 Task: Research Airbnb properties in Sergiyev Posad, Russia from 21st December, 2023 to 25th December, 2023 for 3 adults, 1 child. Place can be entire room with 2 bedrooms having 3 beds and 2 bathrooms.
Action: Mouse moved to (501, 130)
Screenshot: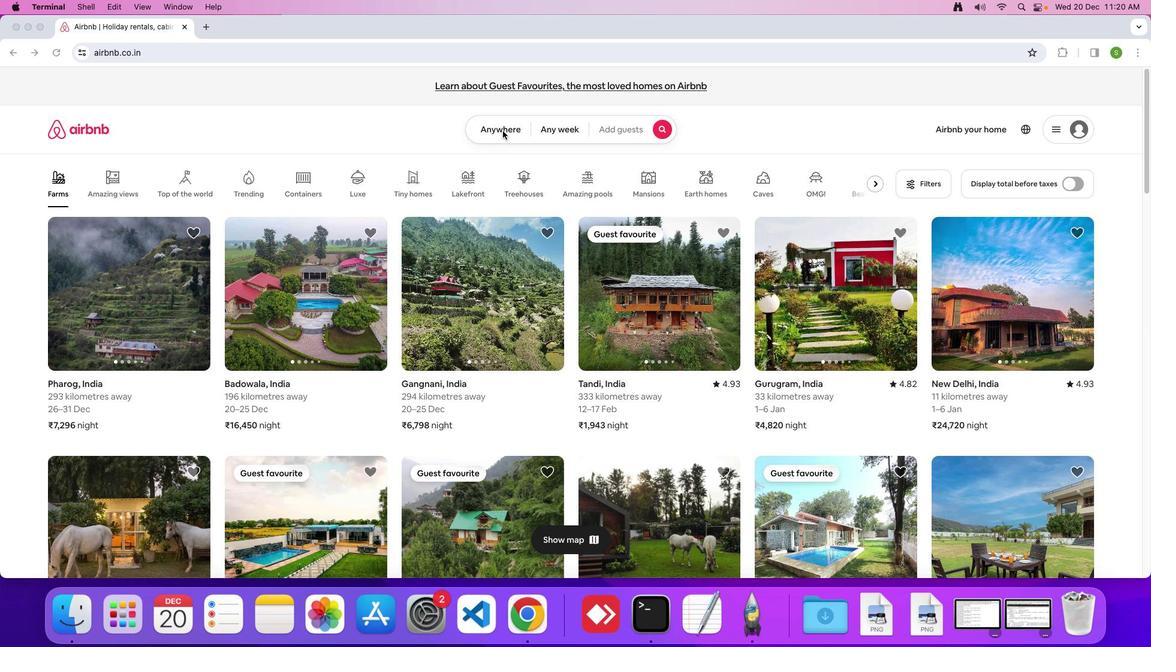 
Action: Mouse pressed left at (501, 130)
Screenshot: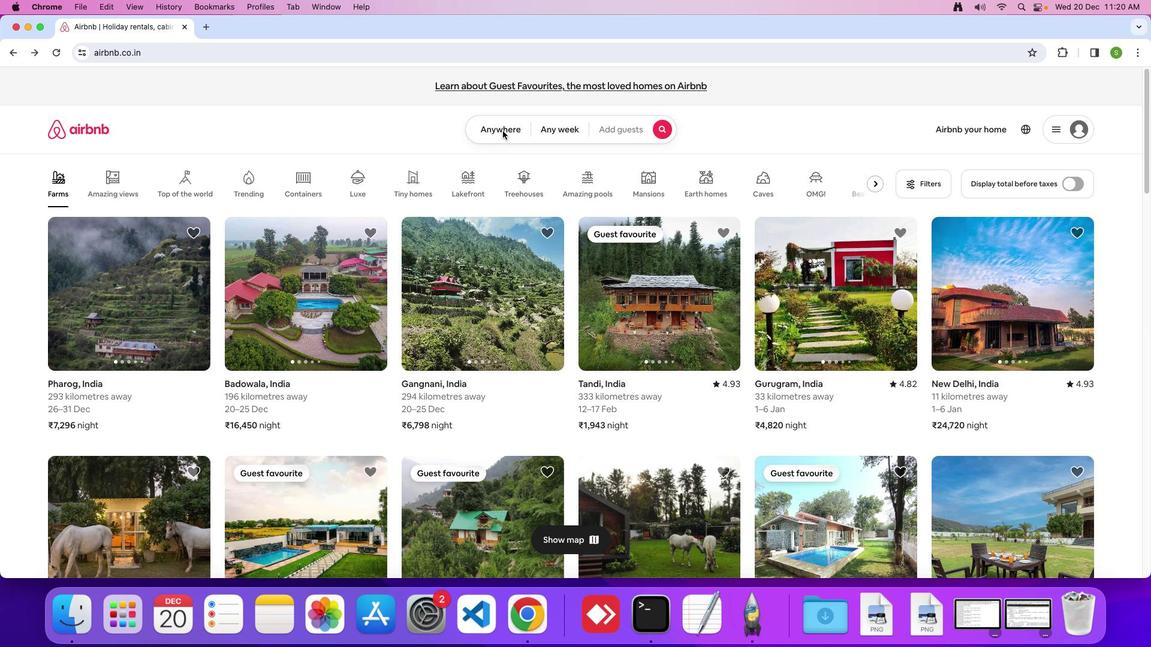 
Action: Mouse moved to (487, 127)
Screenshot: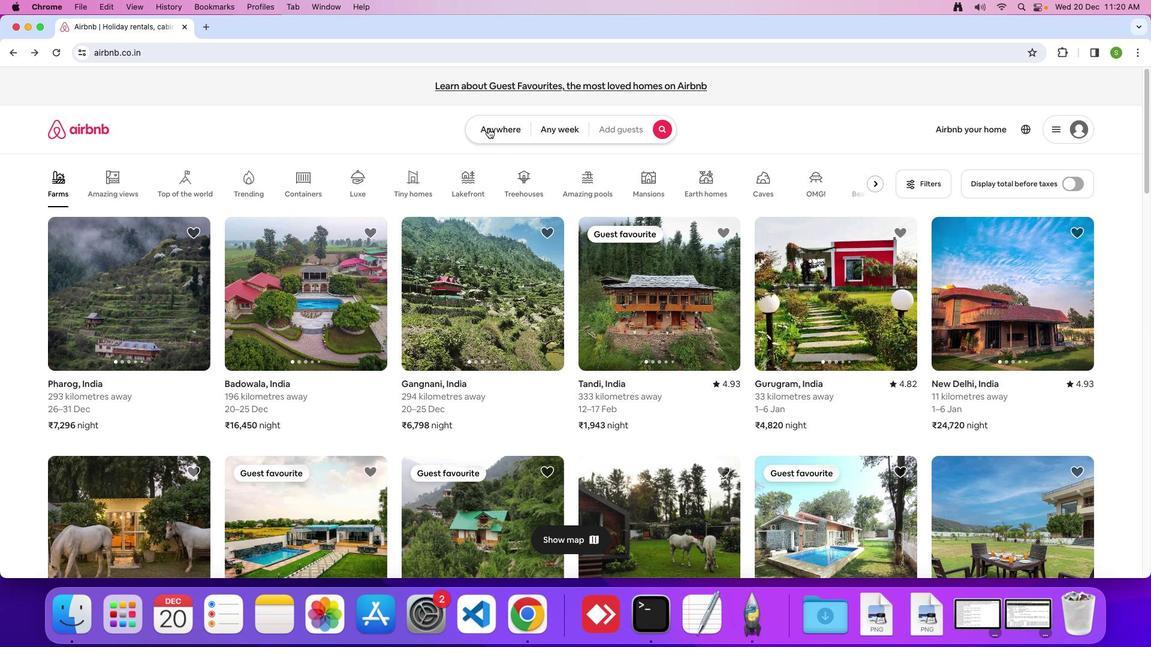
Action: Mouse pressed left at (487, 127)
Screenshot: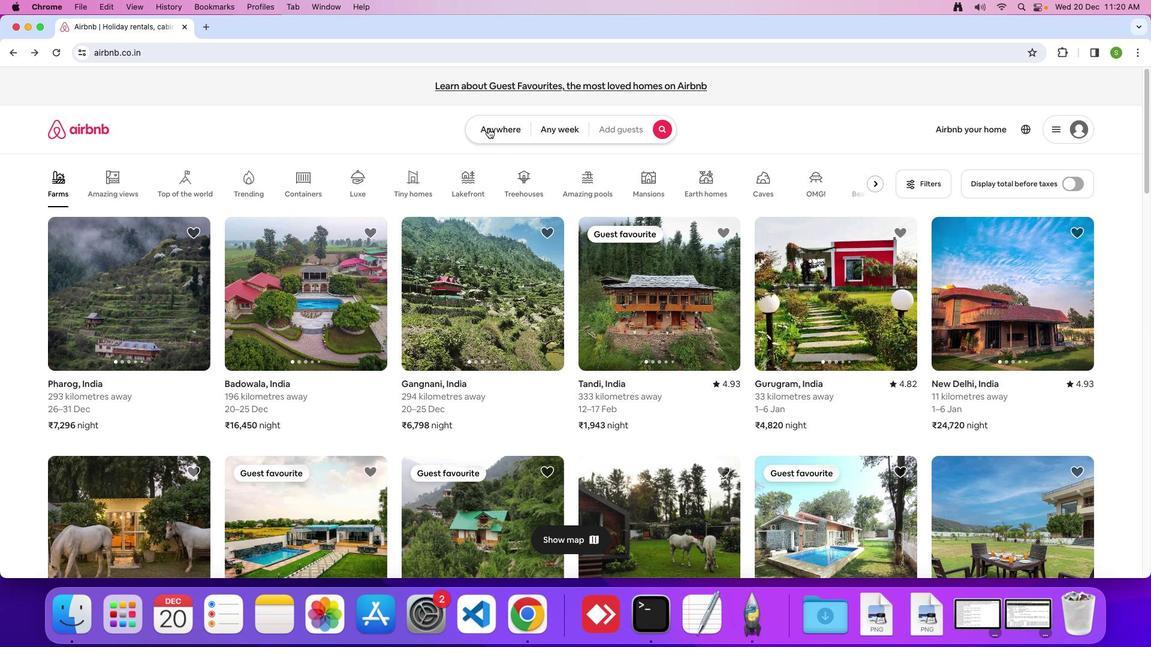 
Action: Mouse moved to (398, 171)
Screenshot: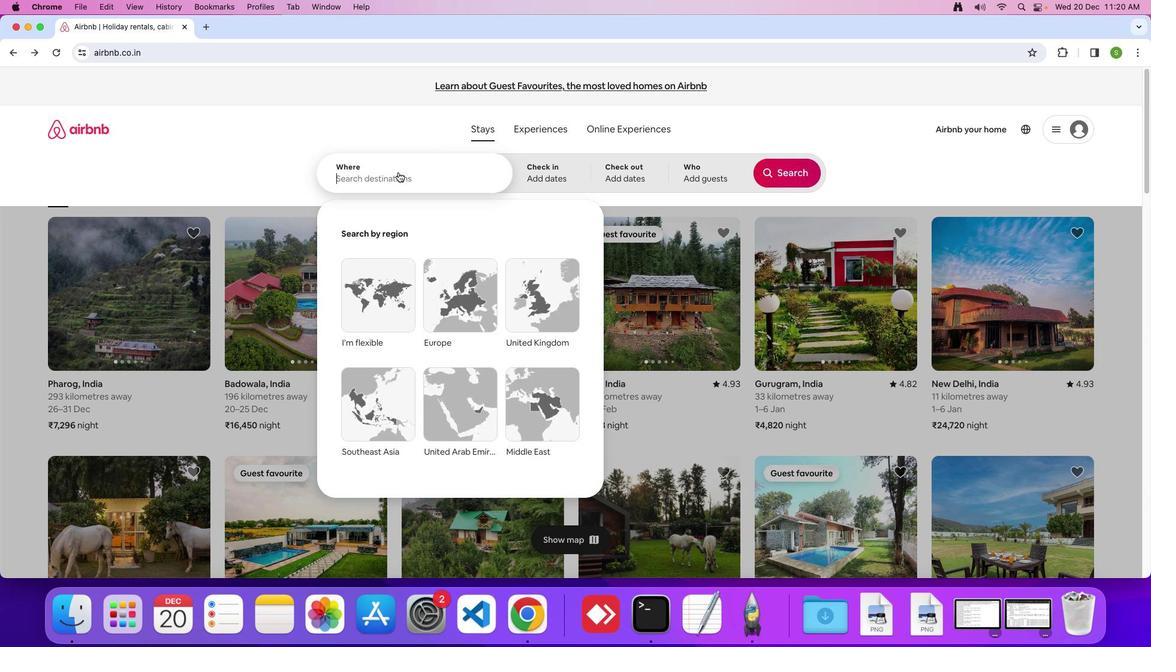 
Action: Mouse pressed left at (398, 171)
Screenshot: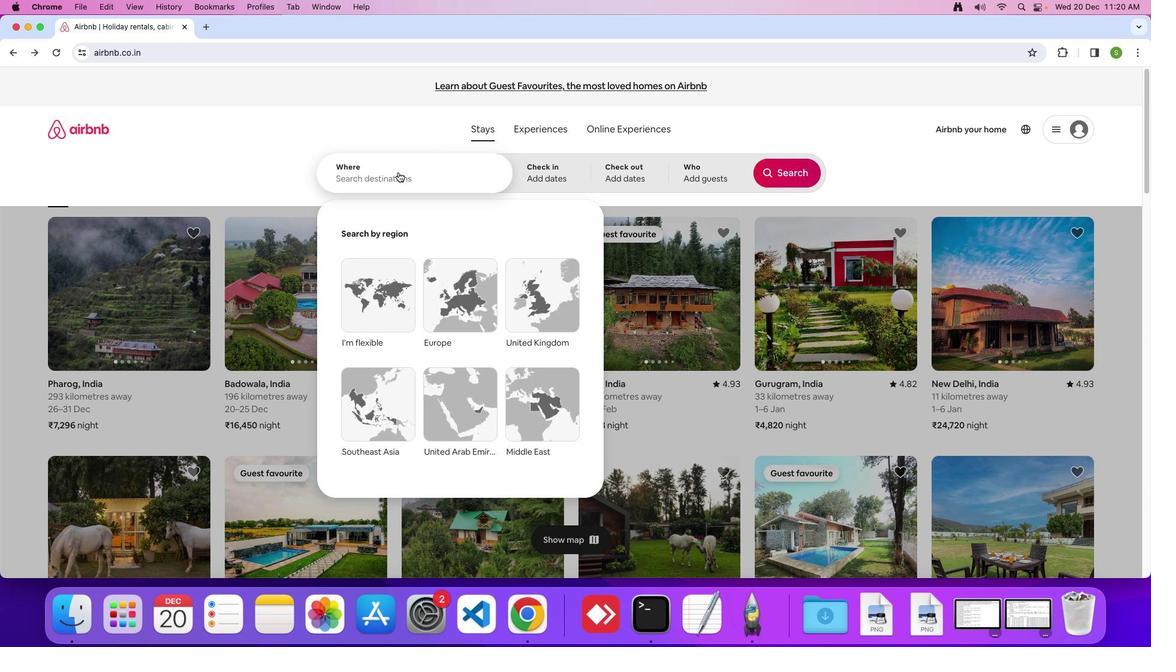 
Action: Key pressed 'S'Key.caps_lock'e'
Screenshot: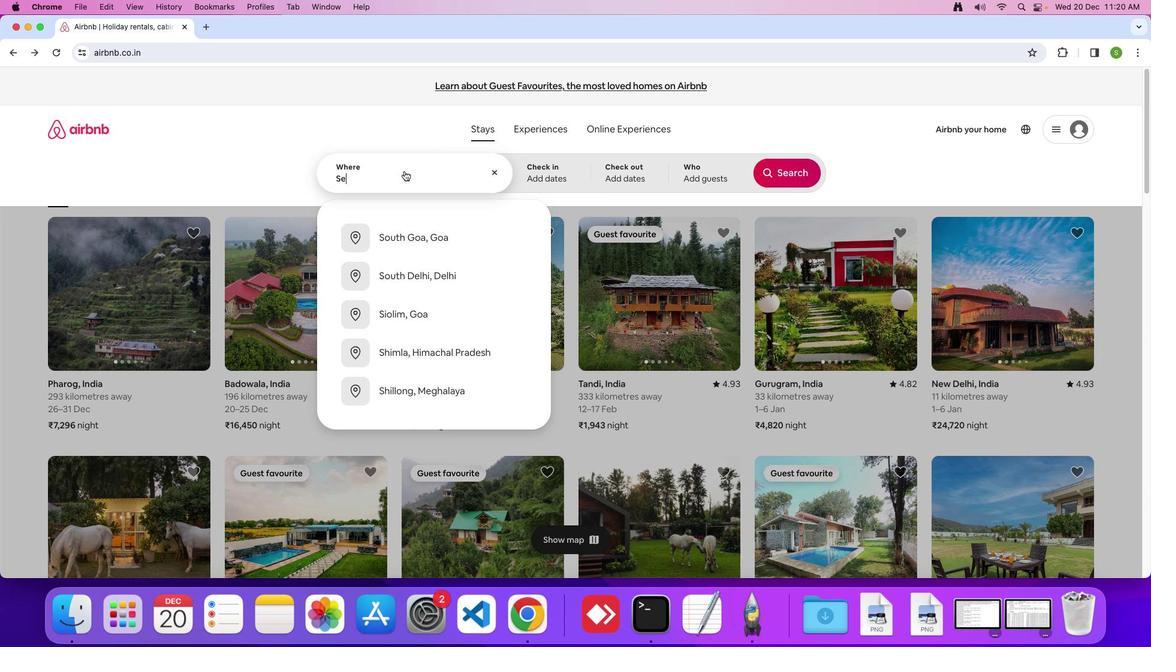 
Action: Mouse moved to (404, 170)
Screenshot: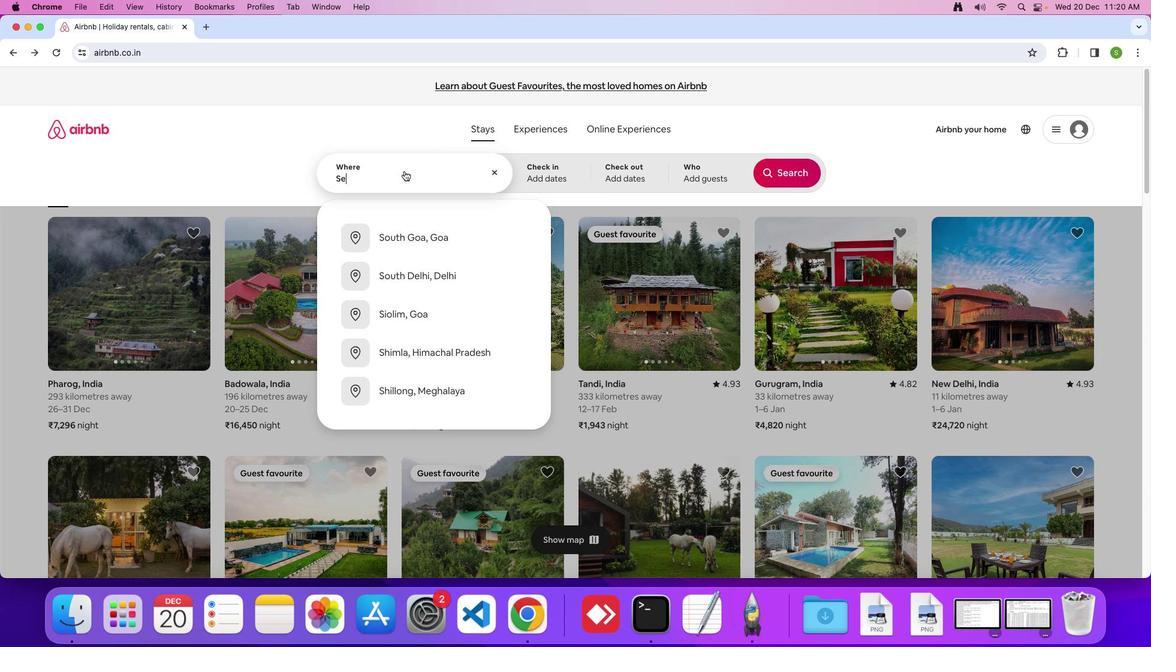 
Action: Key pressed 'r''g''i''y''e''v'Key.spaceKey.shift'P''o''s''a''d'','Key.spaceKey.shift'R''u''s''s''i''a'Key.enter
Screenshot: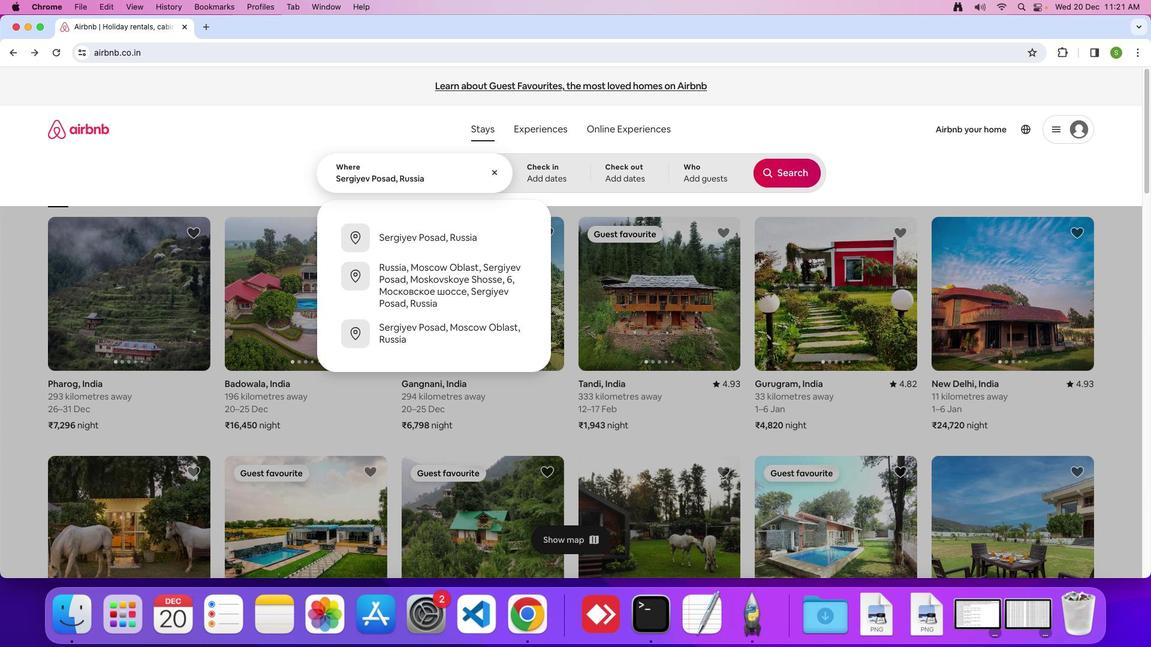 
Action: Mouse moved to (482, 406)
Screenshot: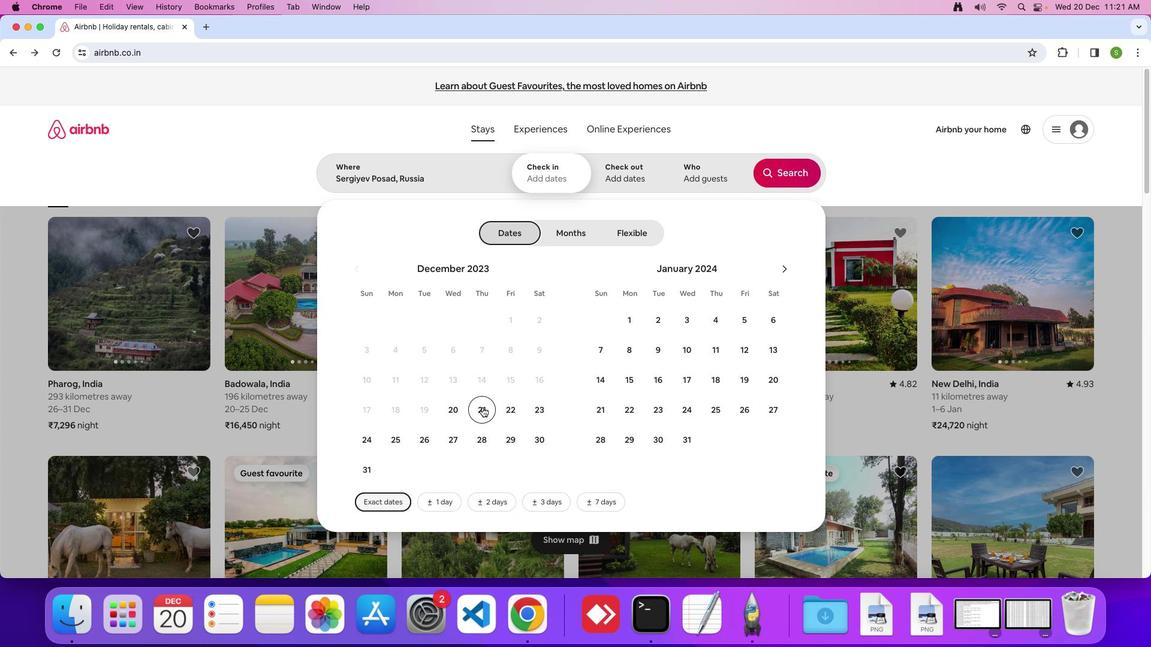 
Action: Mouse pressed left at (482, 406)
Screenshot: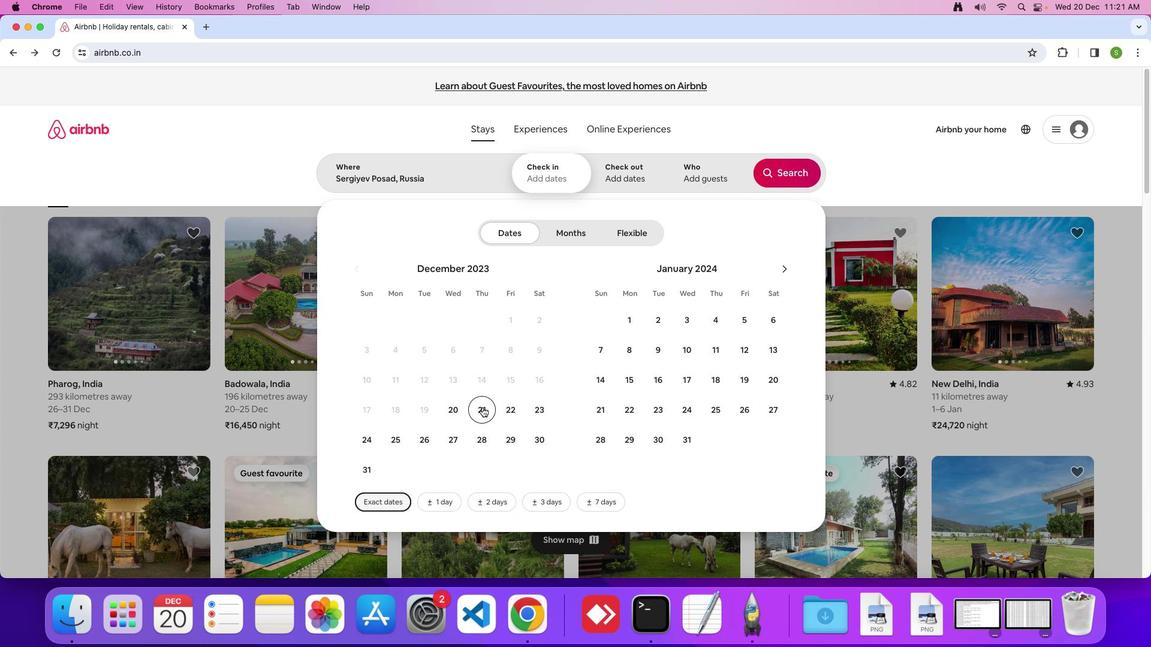 
Action: Mouse moved to (386, 441)
Screenshot: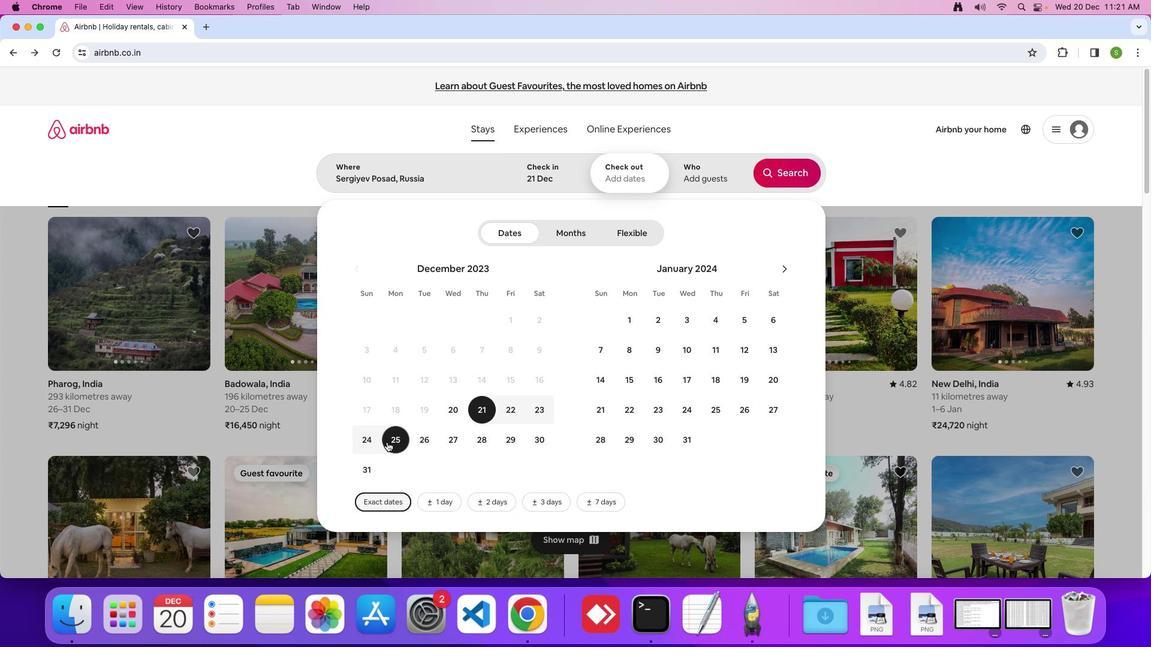 
Action: Mouse pressed left at (386, 441)
Screenshot: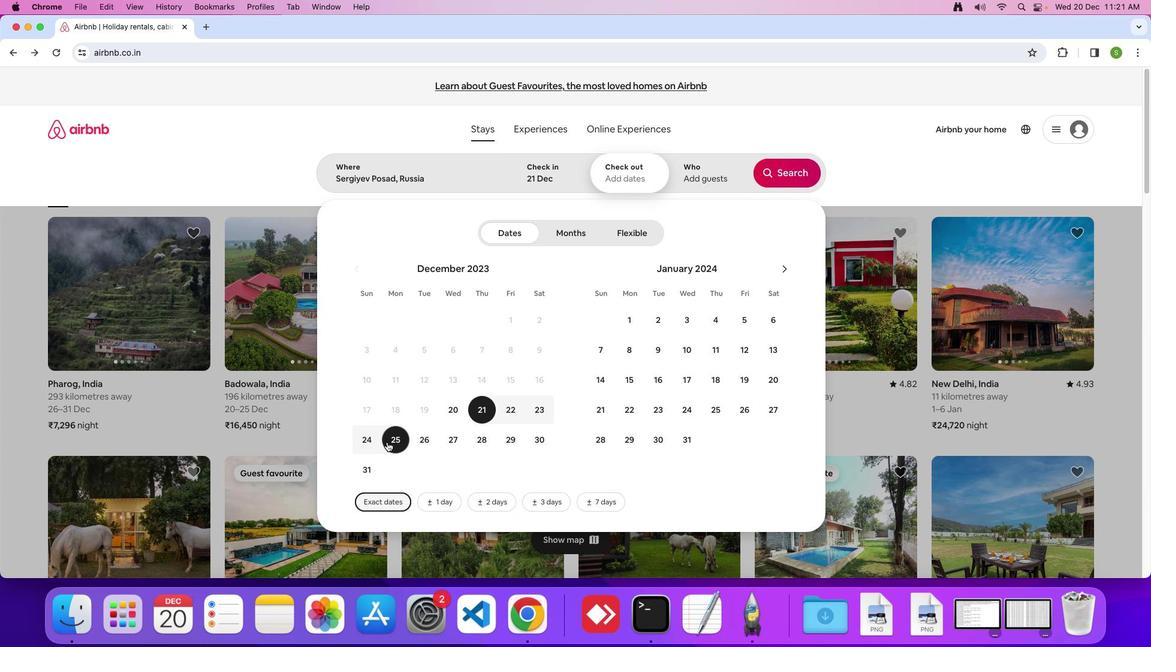 
Action: Mouse moved to (707, 177)
Screenshot: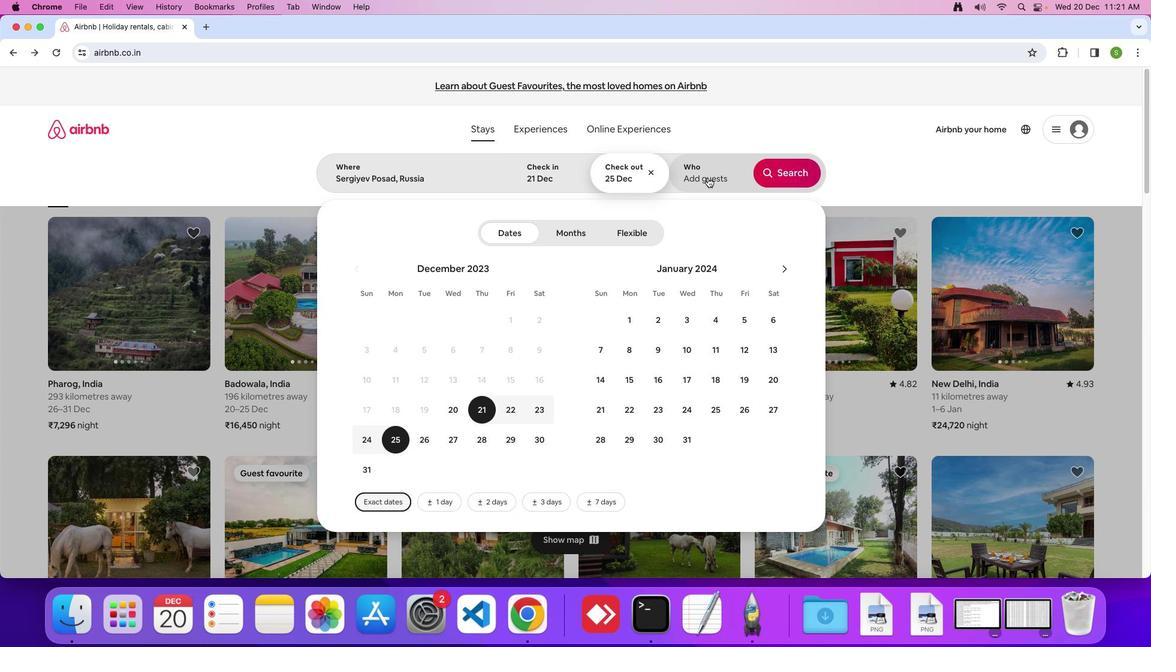 
Action: Mouse pressed left at (707, 177)
Screenshot: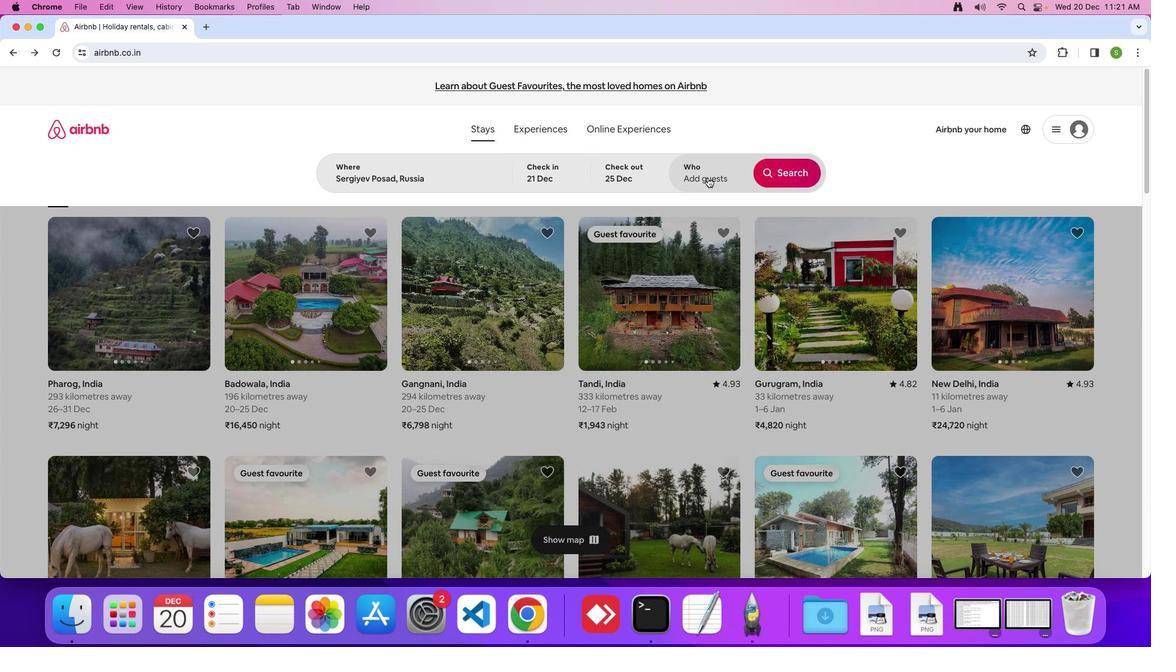 
Action: Mouse moved to (787, 238)
Screenshot: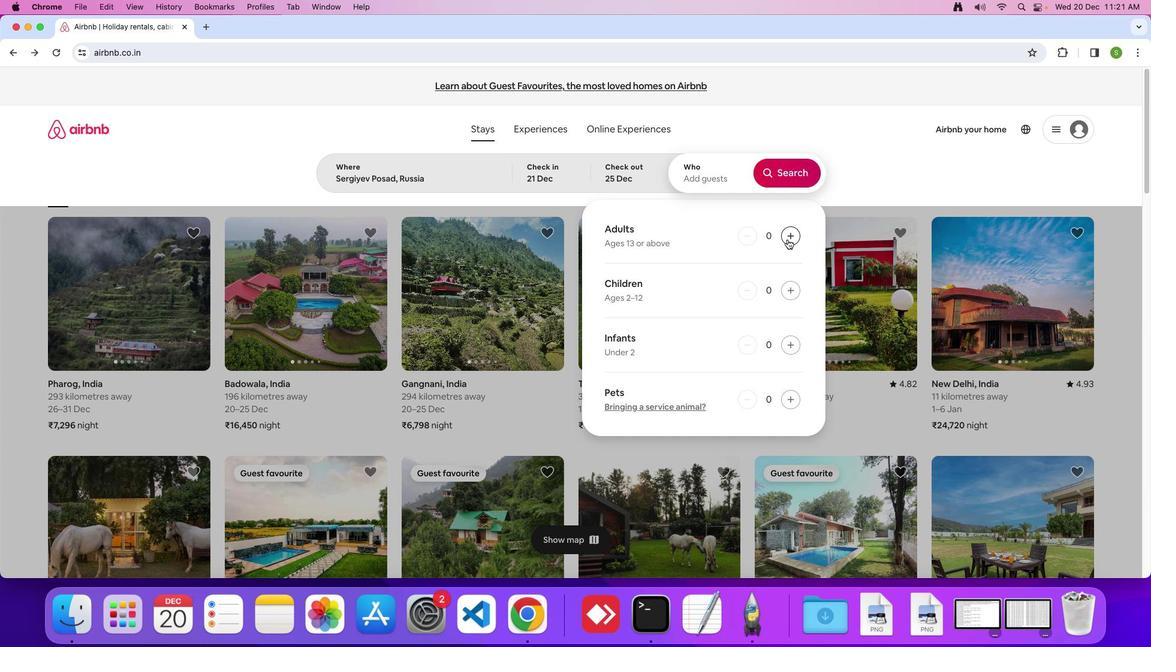 
Action: Mouse pressed left at (787, 238)
Screenshot: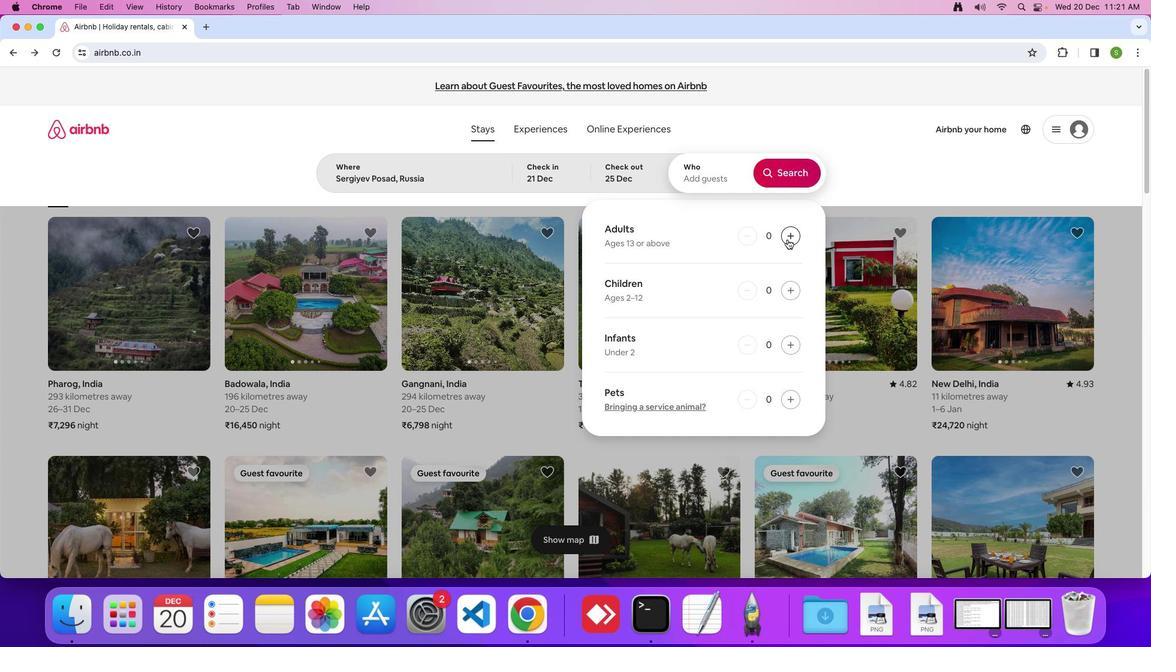 
Action: Mouse pressed left at (787, 238)
Screenshot: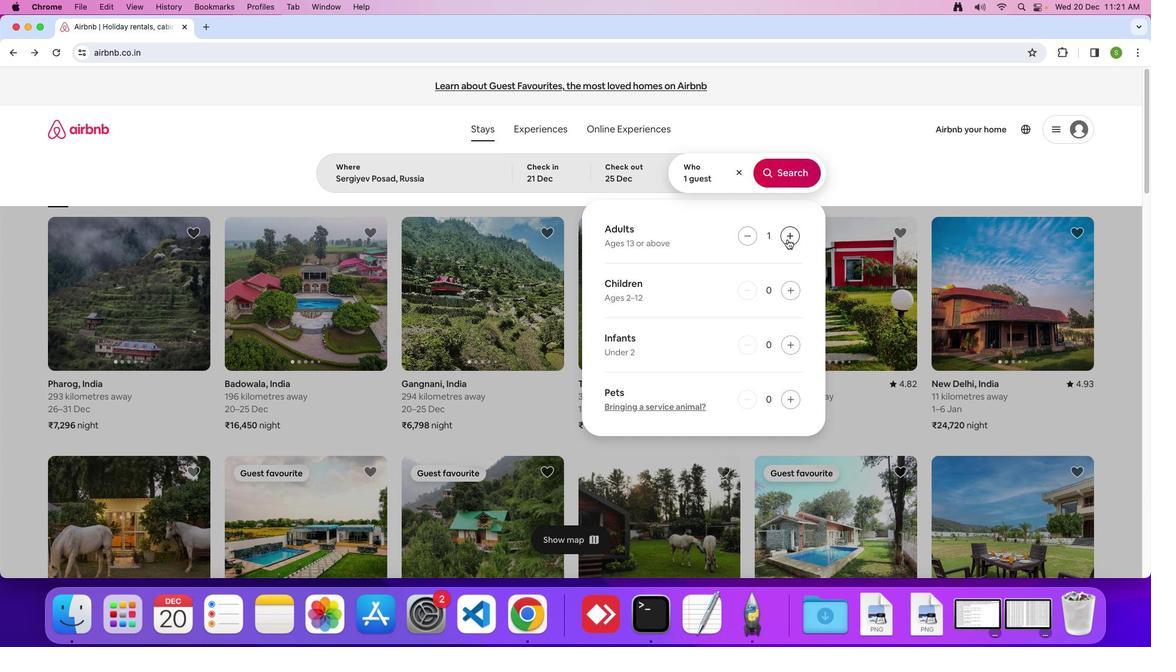 
Action: Mouse pressed left at (787, 238)
Screenshot: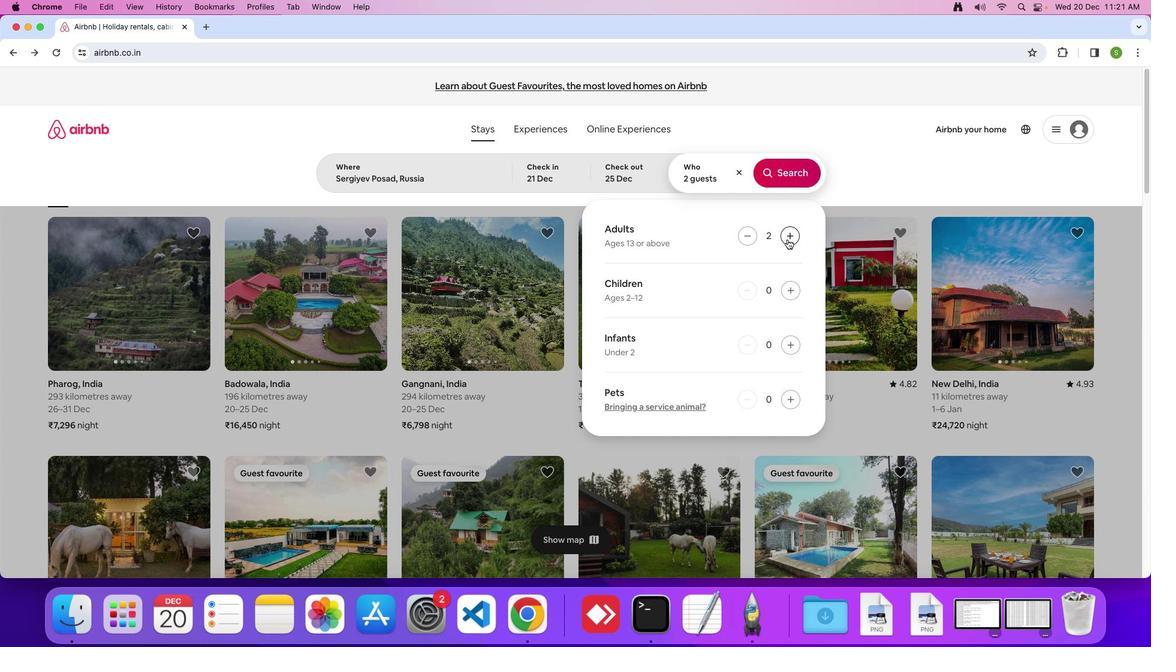 
Action: Mouse moved to (796, 292)
Screenshot: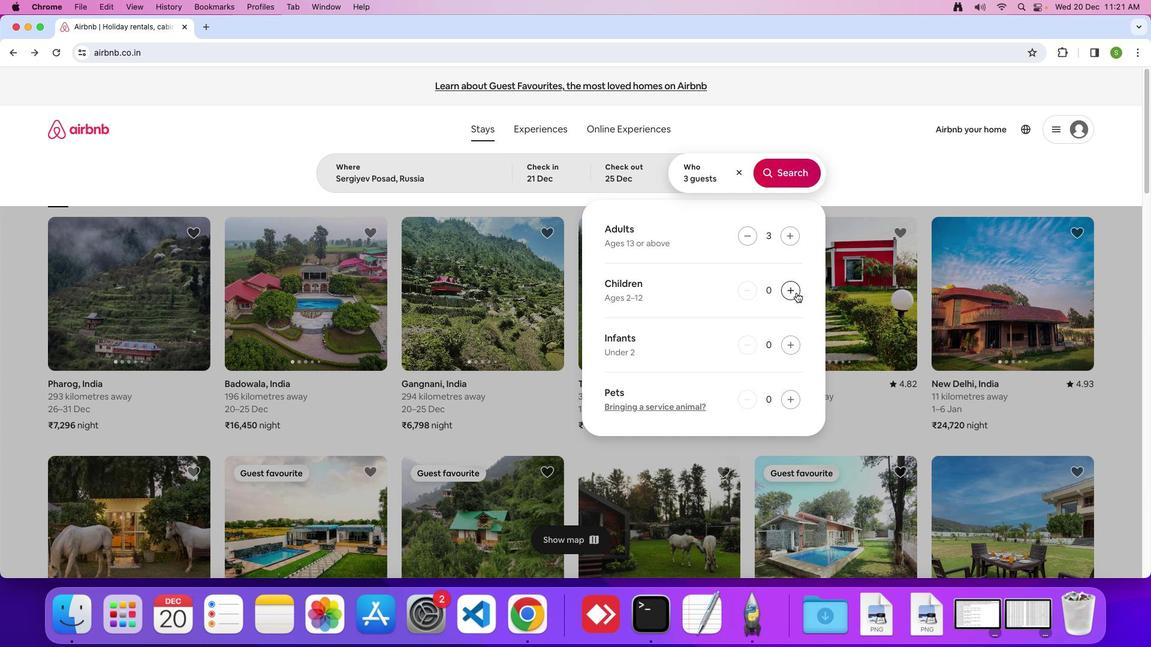 
Action: Mouse pressed left at (796, 292)
Screenshot: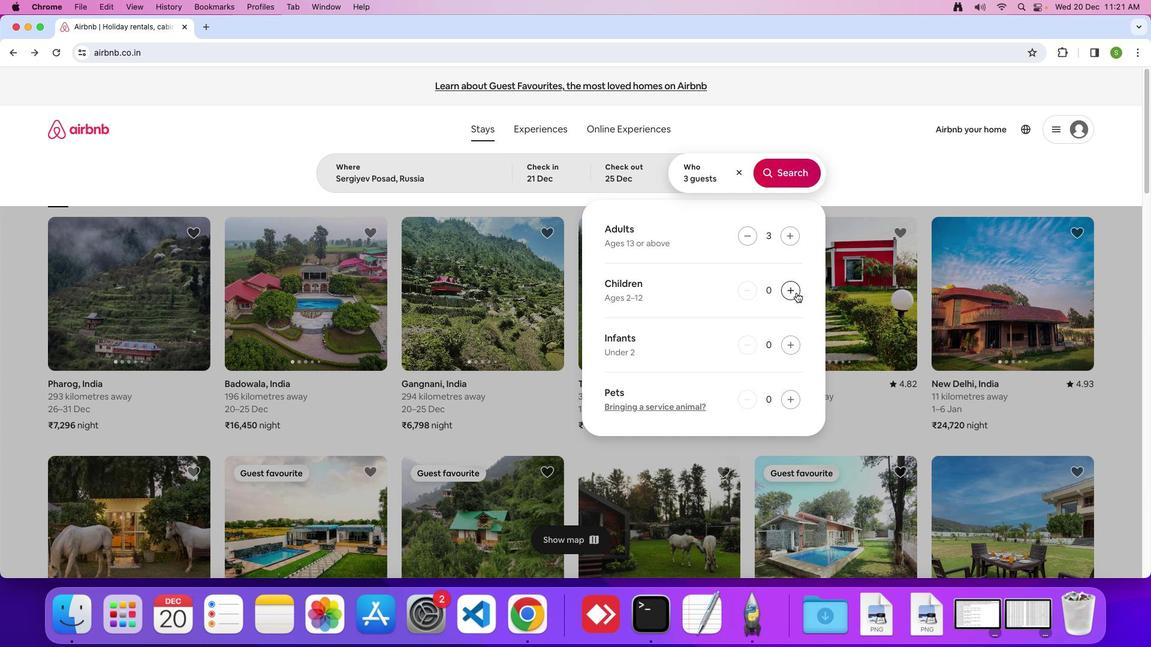 
Action: Mouse moved to (793, 172)
Screenshot: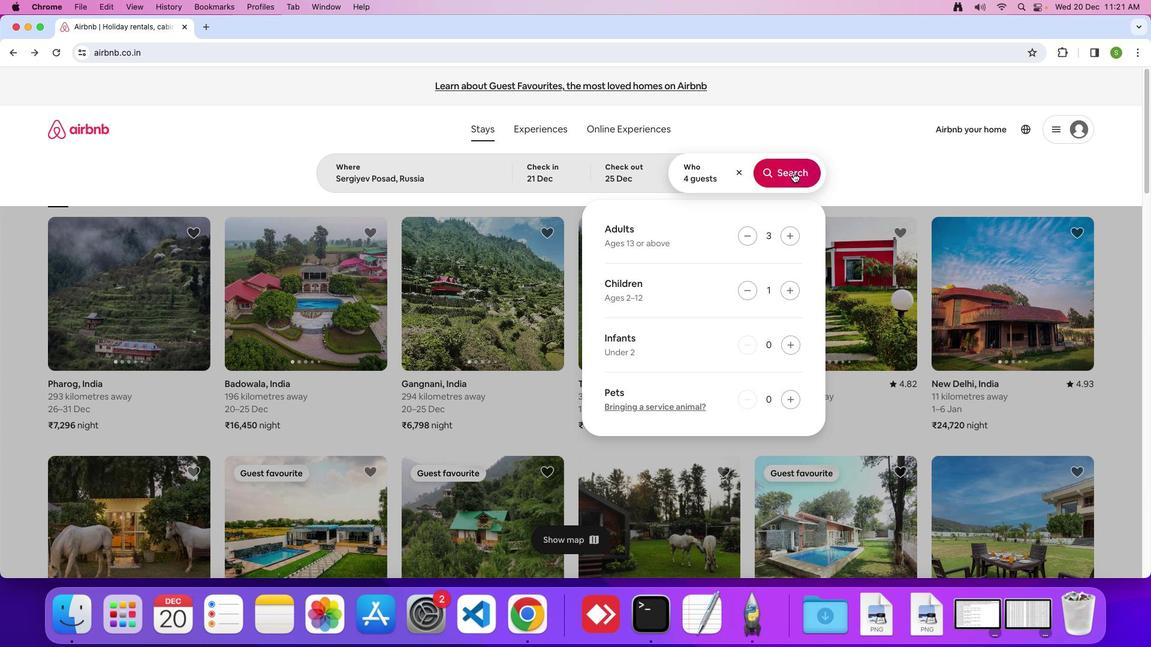 
Action: Mouse pressed left at (793, 172)
Screenshot: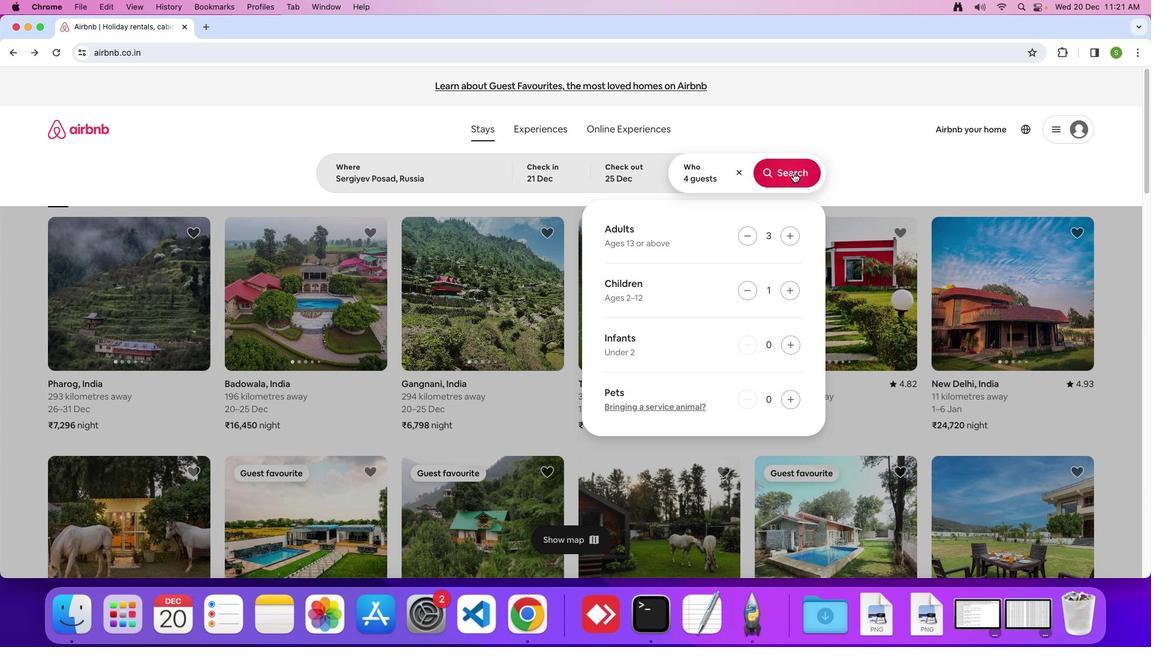 
Action: Mouse moved to (944, 139)
Screenshot: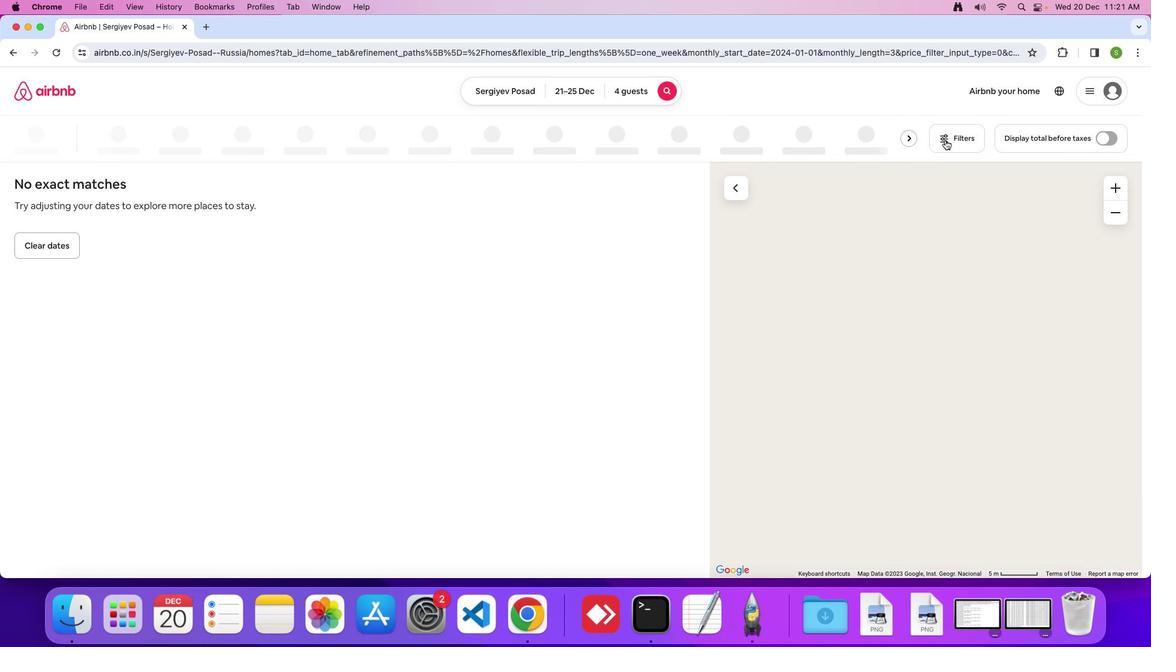 
Action: Mouse pressed left at (944, 139)
Screenshot: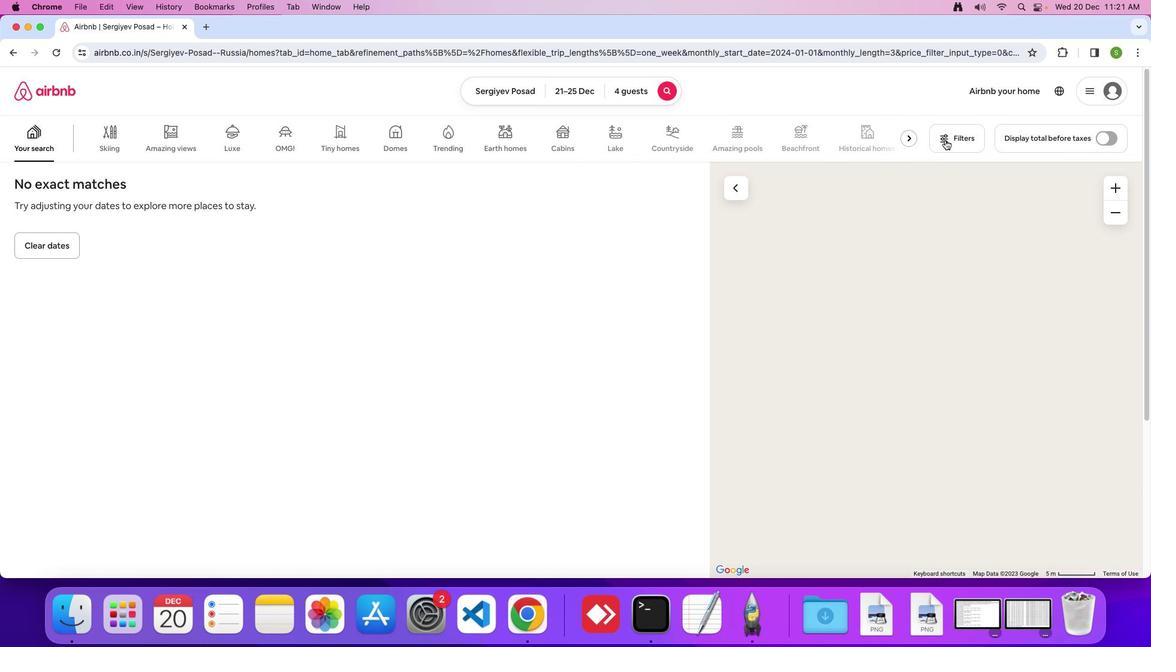
Action: Mouse moved to (612, 375)
Screenshot: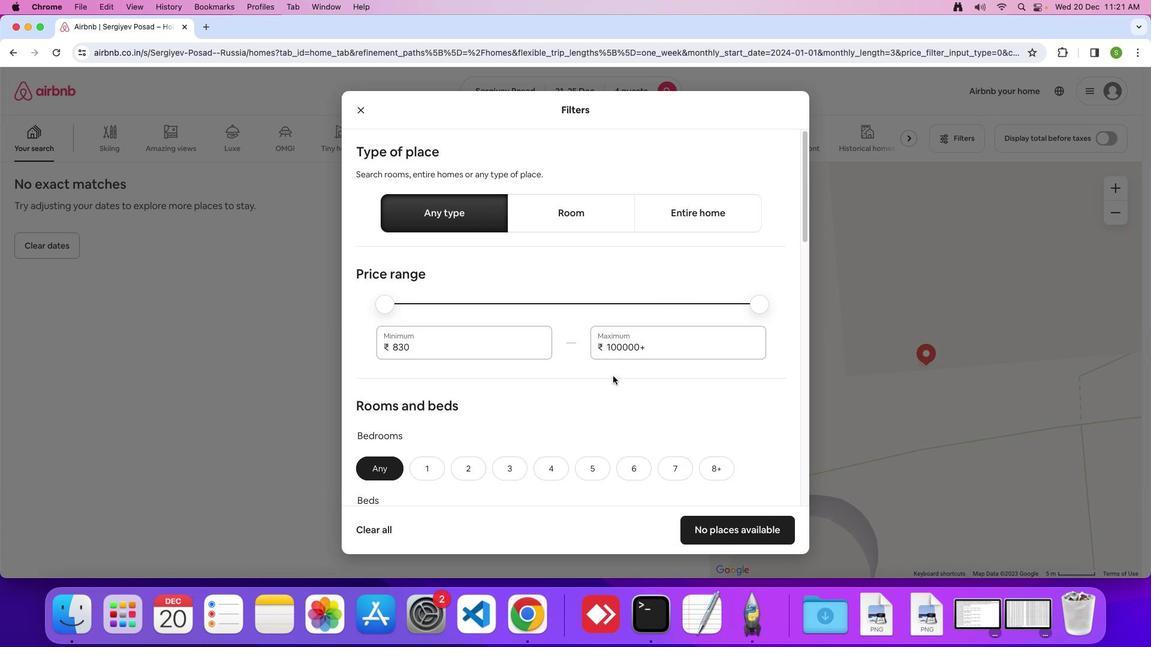 
Action: Mouse scrolled (612, 375) with delta (0, 0)
Screenshot: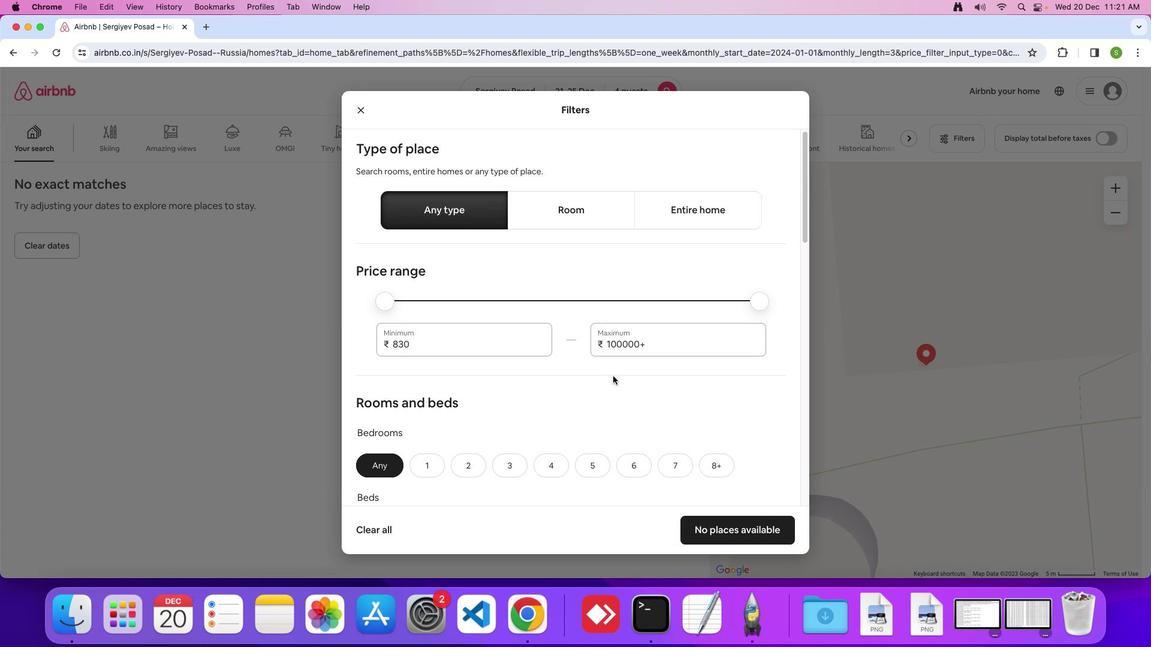 
Action: Mouse scrolled (612, 375) with delta (0, 0)
Screenshot: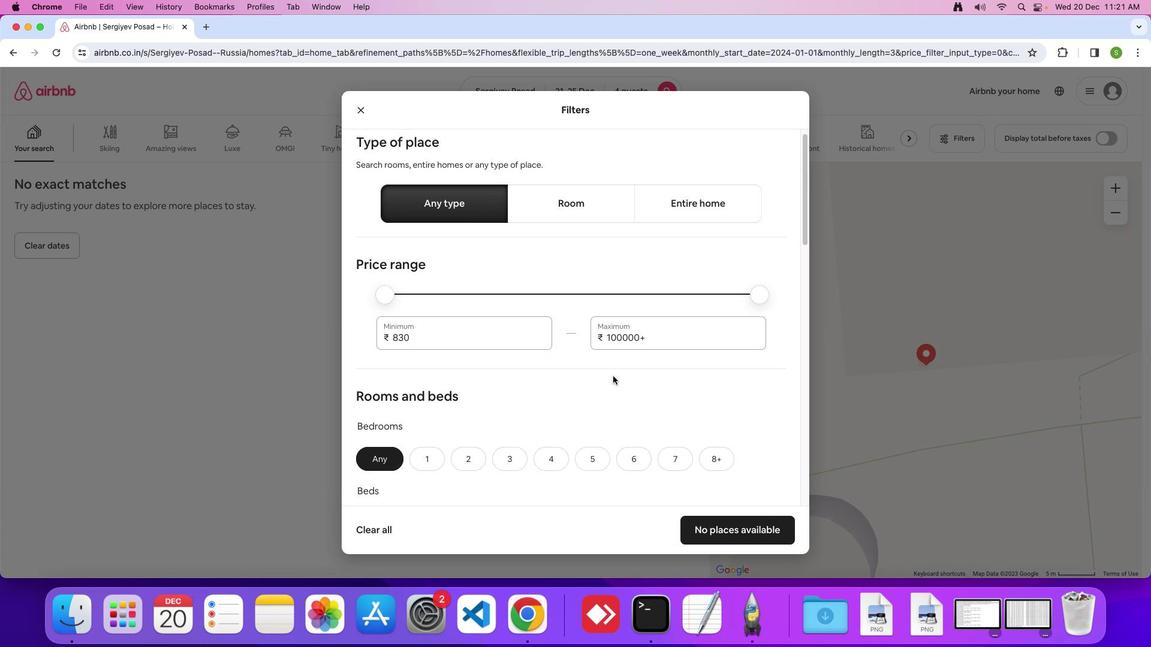 
Action: Mouse moved to (612, 372)
Screenshot: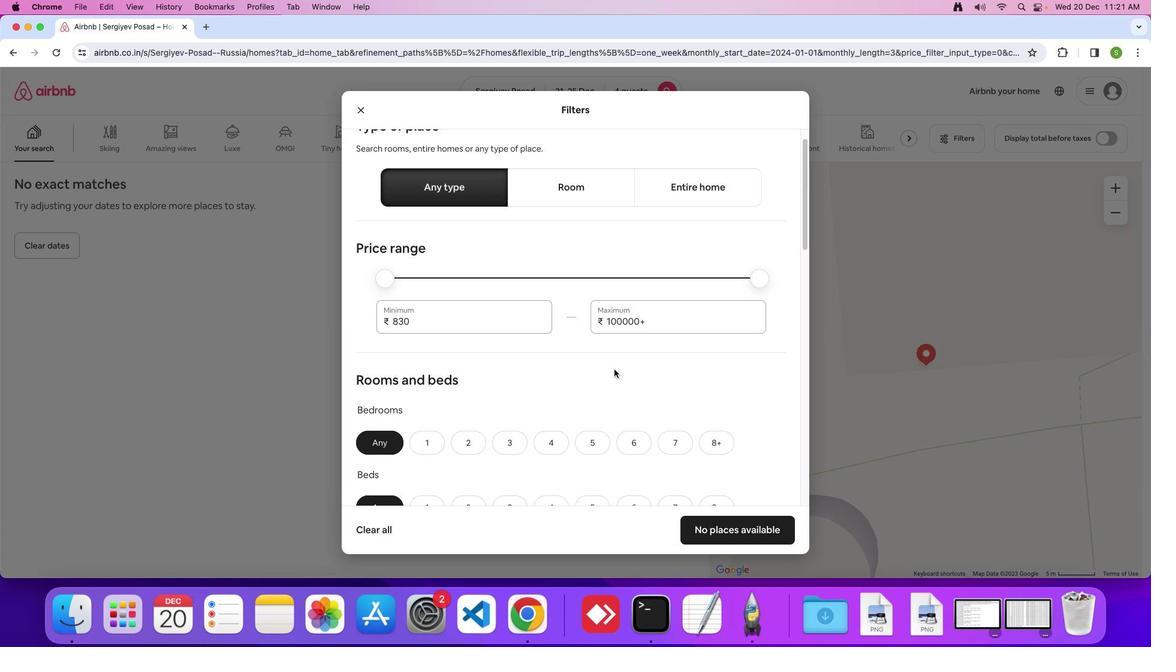 
Action: Mouse scrolled (612, 372) with delta (0, 0)
Screenshot: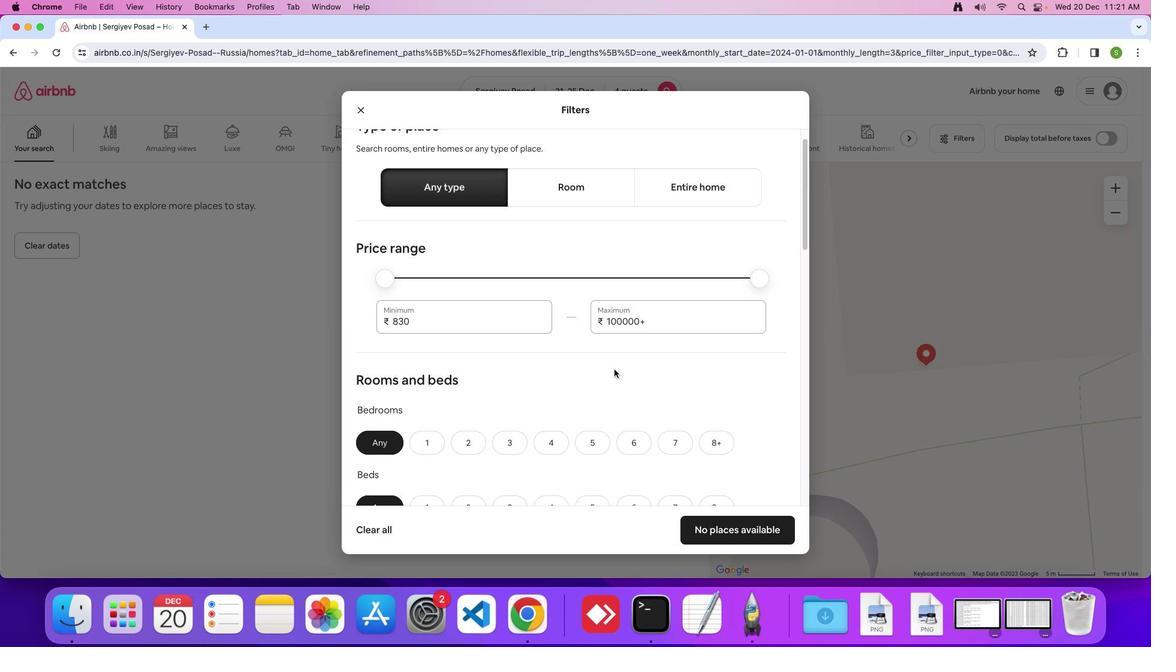 
Action: Mouse moved to (613, 368)
Screenshot: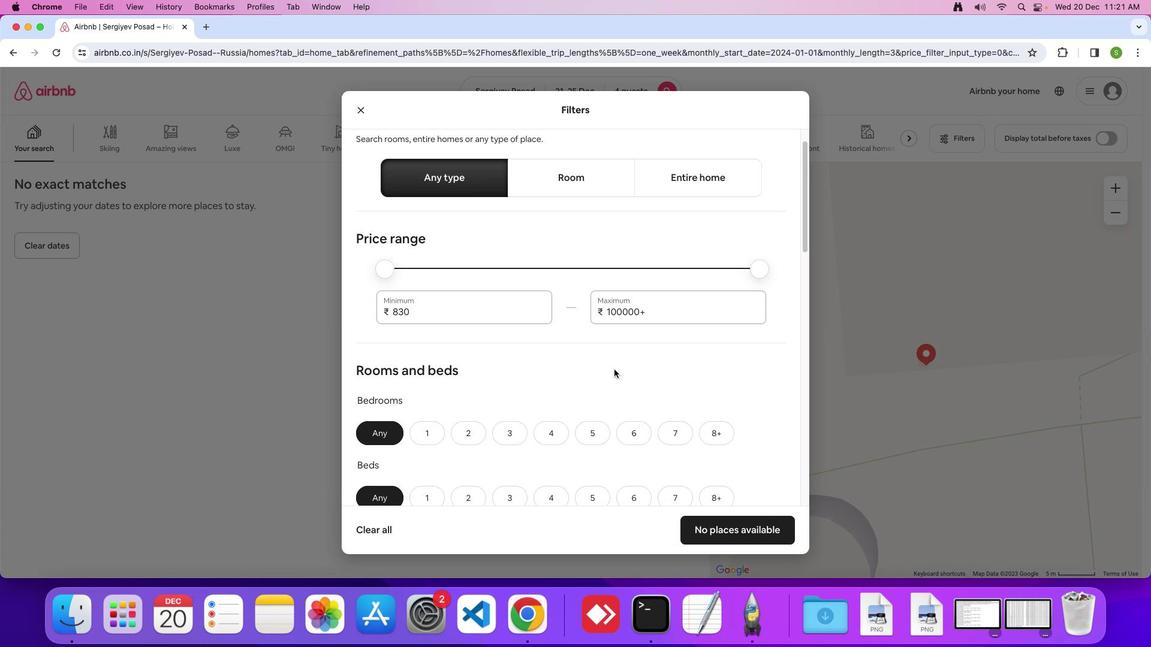 
Action: Mouse scrolled (613, 368) with delta (0, 0)
Screenshot: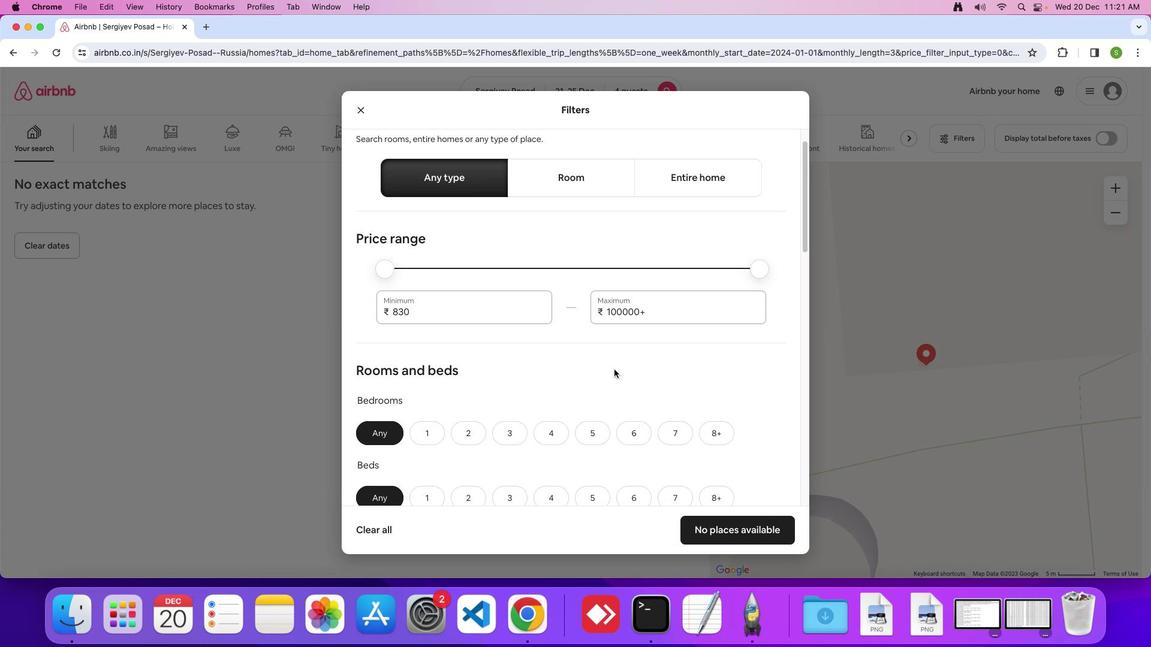 
Action: Mouse moved to (613, 368)
Screenshot: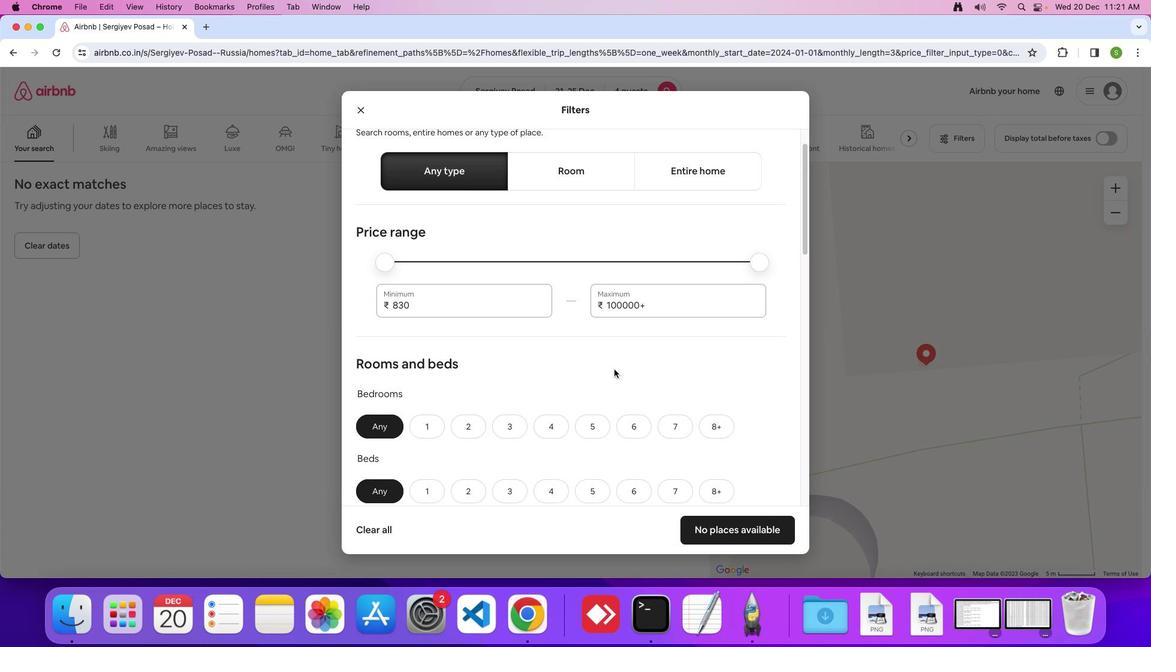 
Action: Mouse scrolled (613, 368) with delta (0, 0)
Screenshot: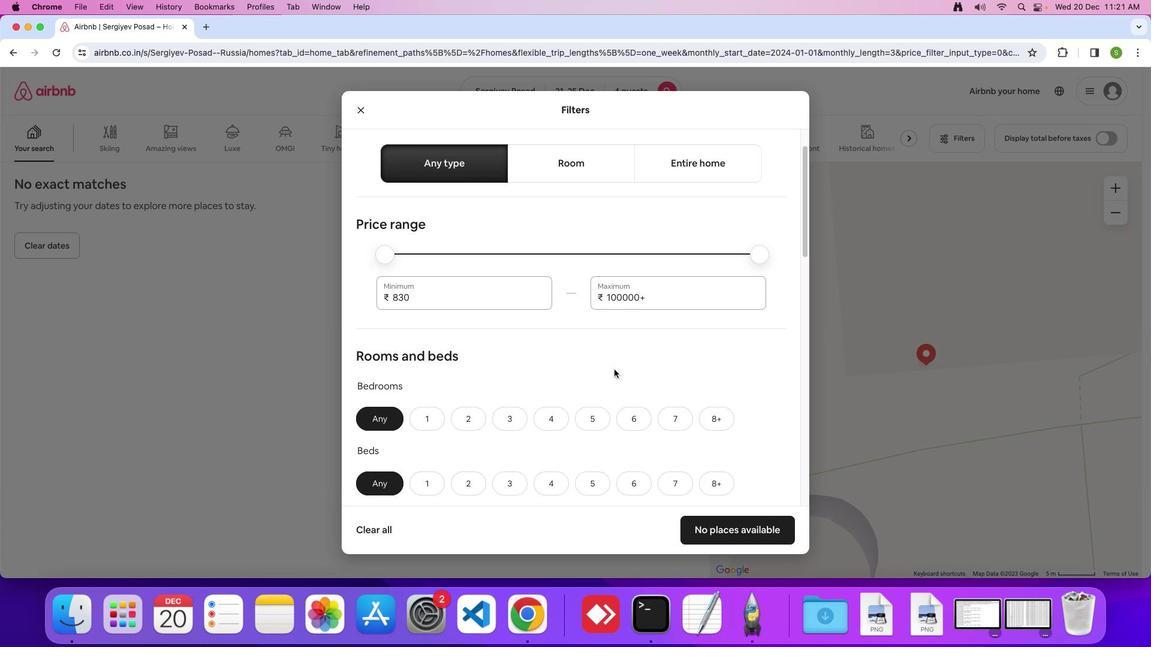 
Action: Mouse scrolled (613, 368) with delta (0, 0)
Screenshot: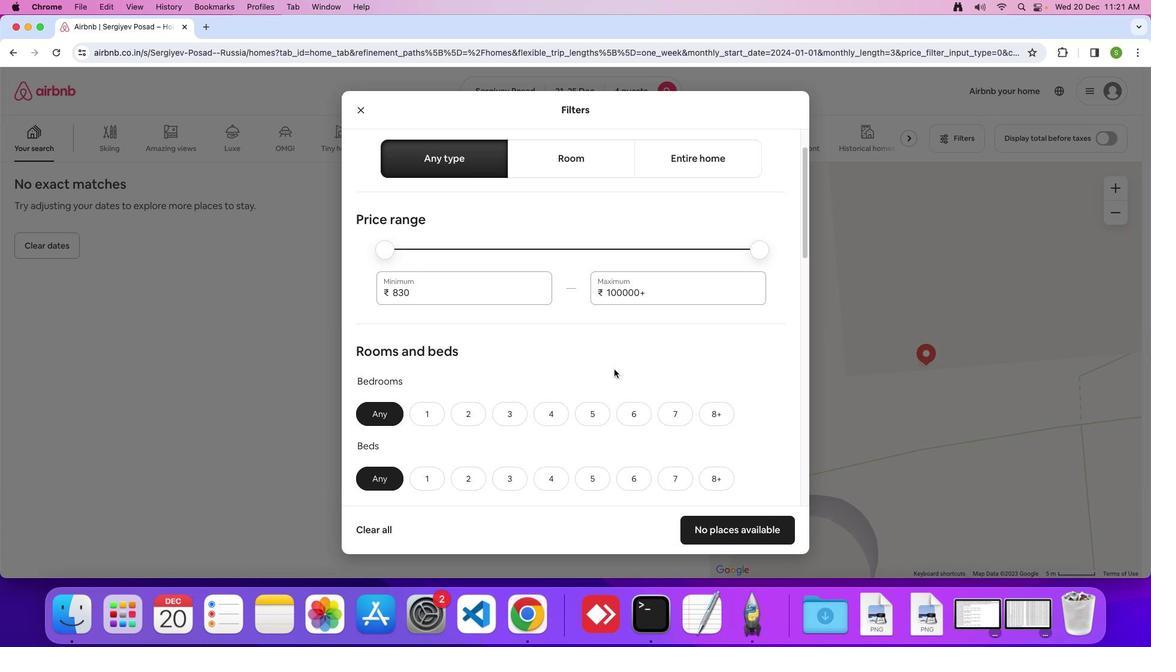 
Action: Mouse scrolled (613, 368) with delta (0, 0)
Screenshot: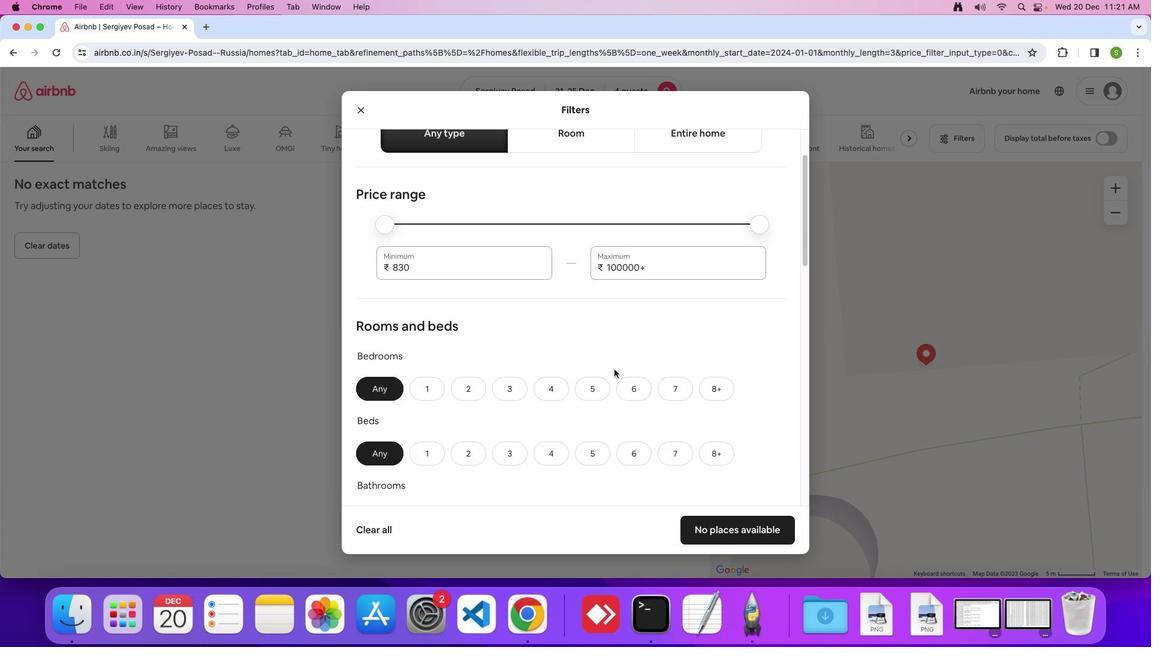 
Action: Mouse scrolled (613, 368) with delta (0, 0)
Screenshot: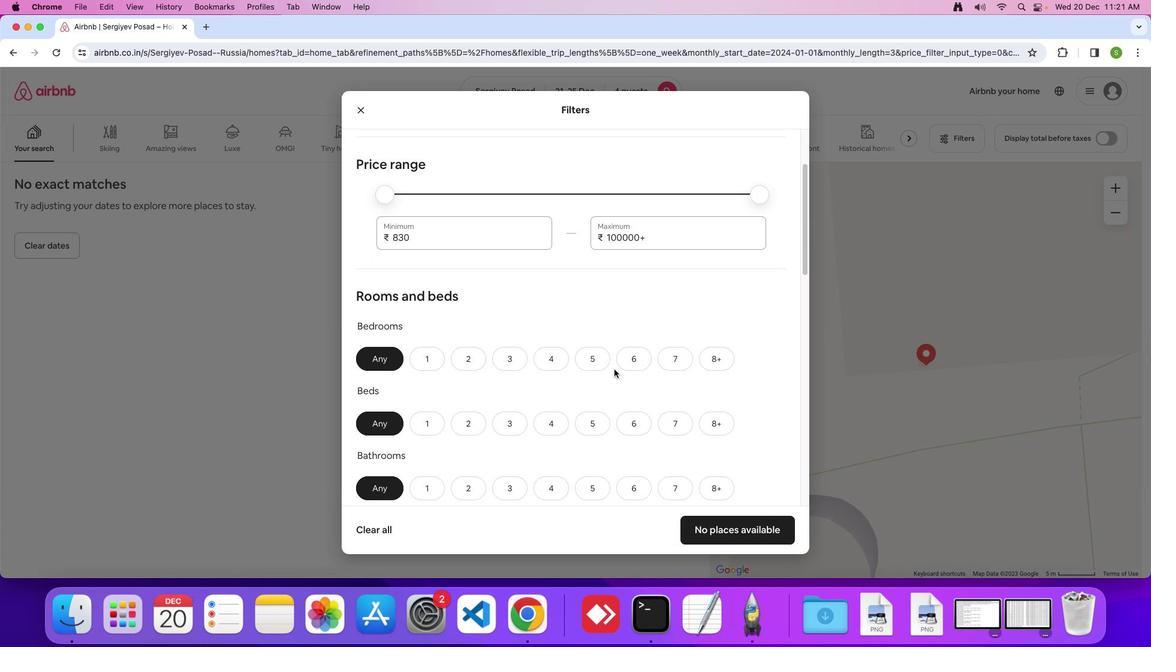 
Action: Mouse scrolled (613, 368) with delta (0, 0)
Screenshot: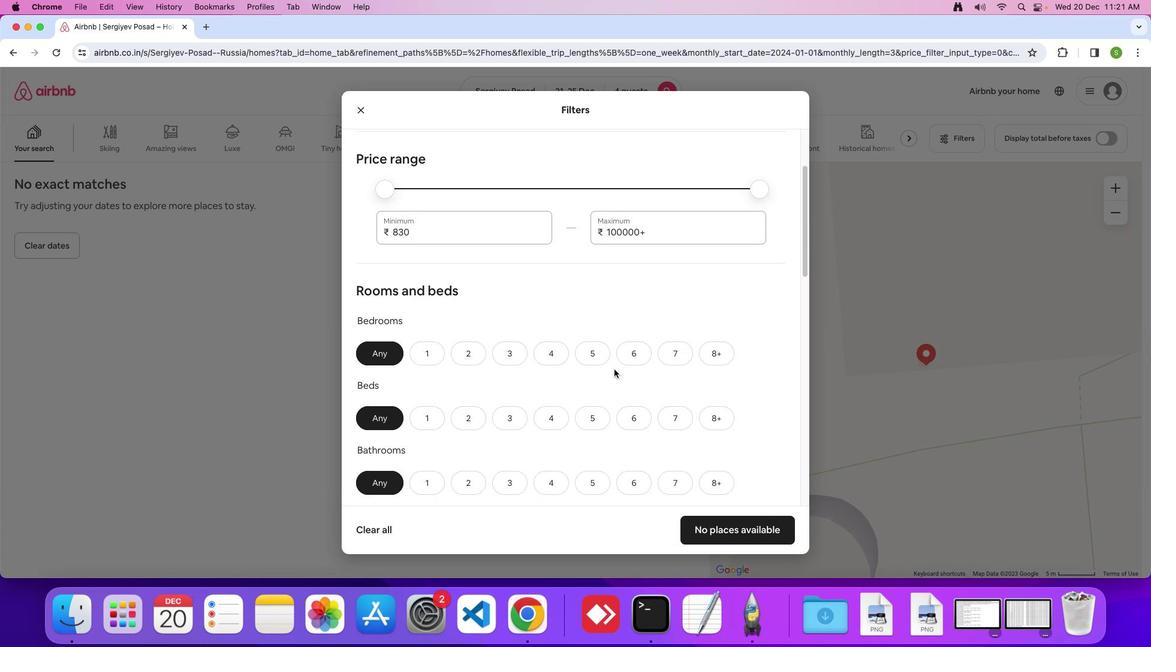 
Action: Mouse moved to (468, 345)
Screenshot: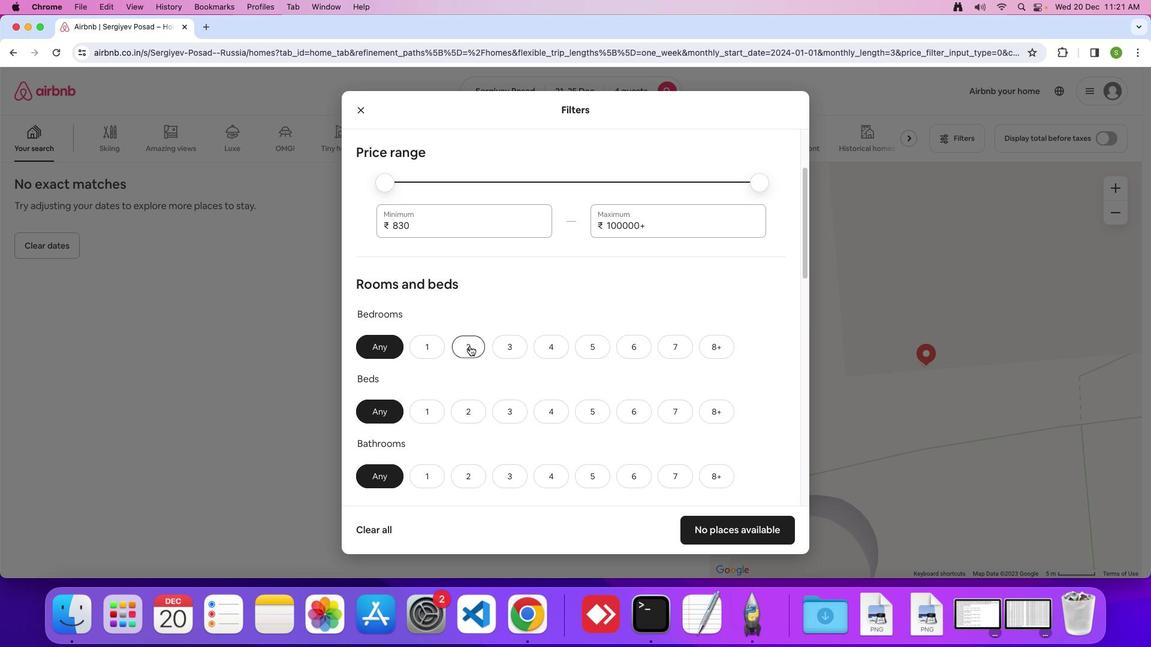 
Action: Mouse pressed left at (468, 345)
Screenshot: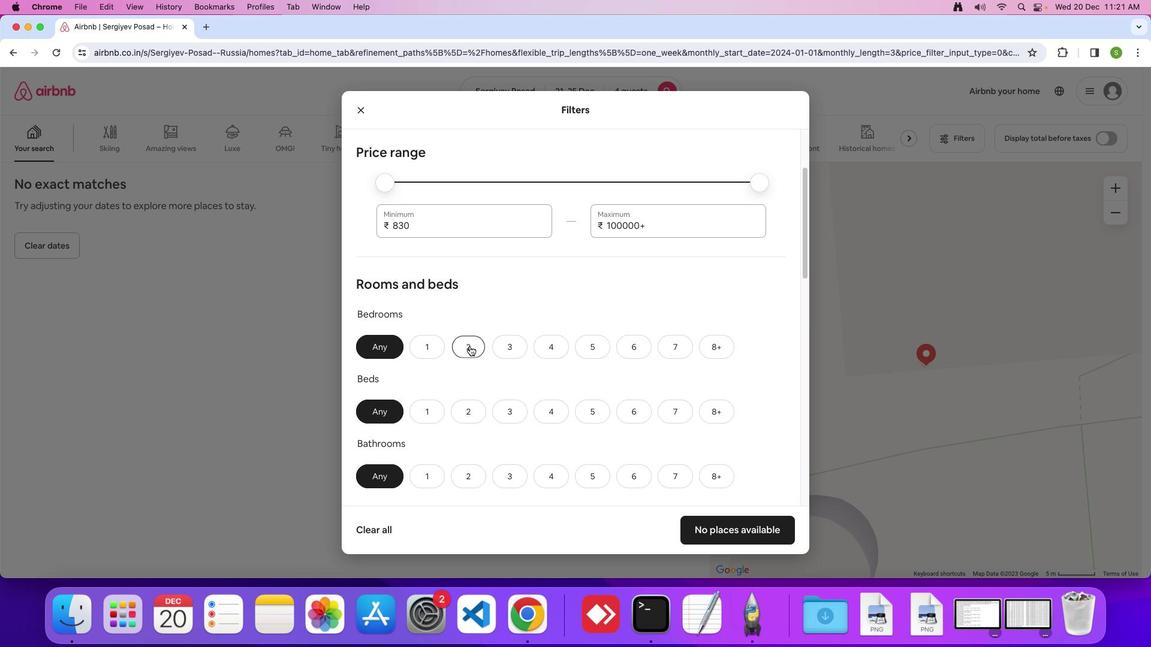 
Action: Mouse moved to (509, 407)
Screenshot: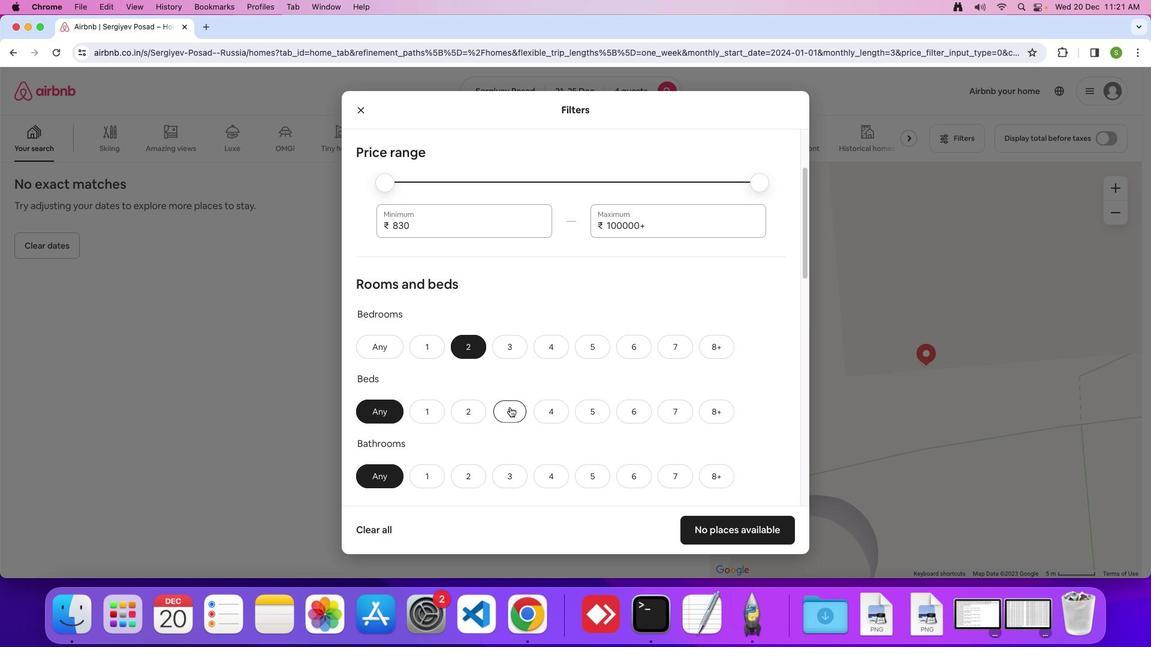 
Action: Mouse pressed left at (509, 407)
Screenshot: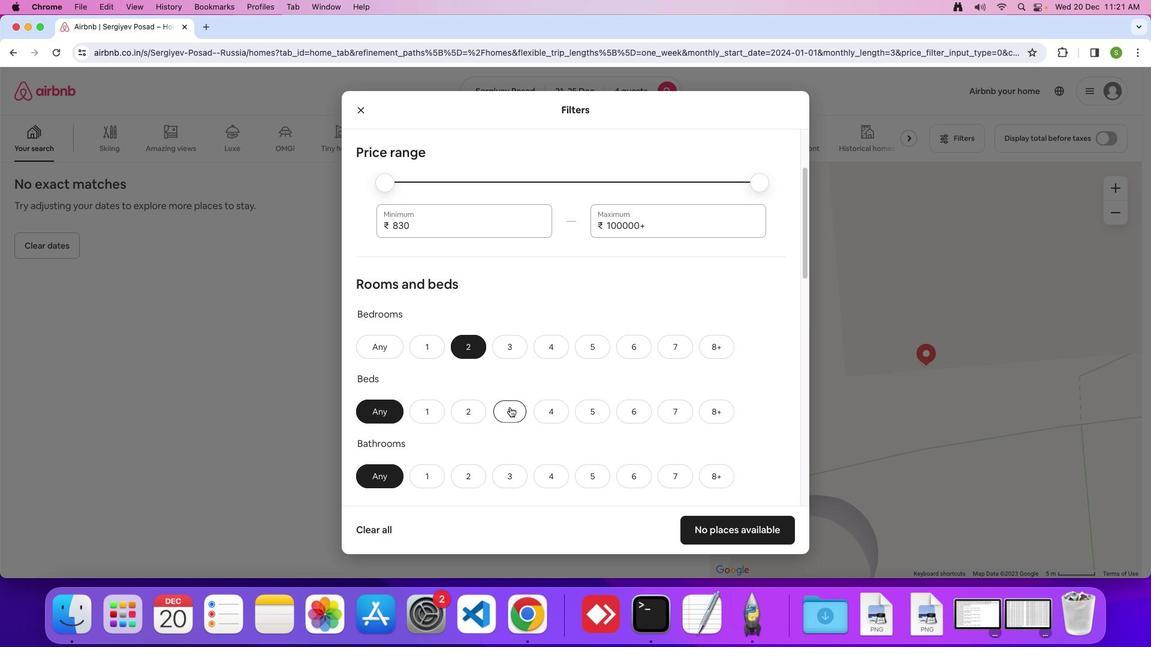 
Action: Mouse moved to (461, 482)
Screenshot: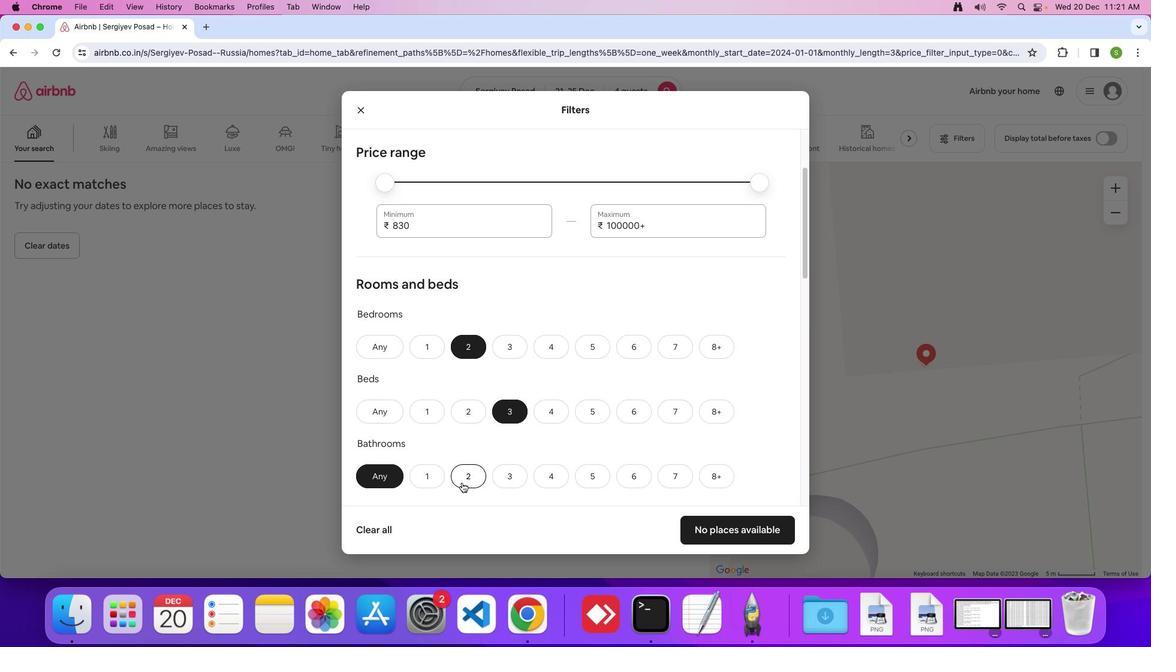 
Action: Mouse pressed left at (461, 482)
Screenshot: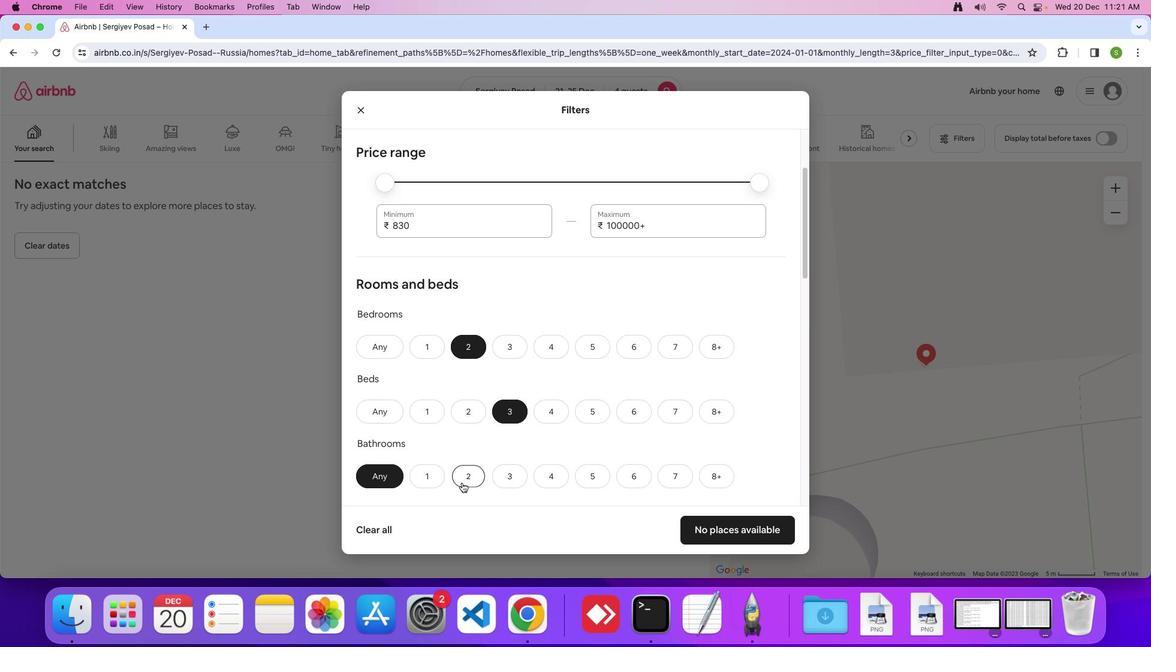 
Action: Mouse moved to (530, 407)
Screenshot: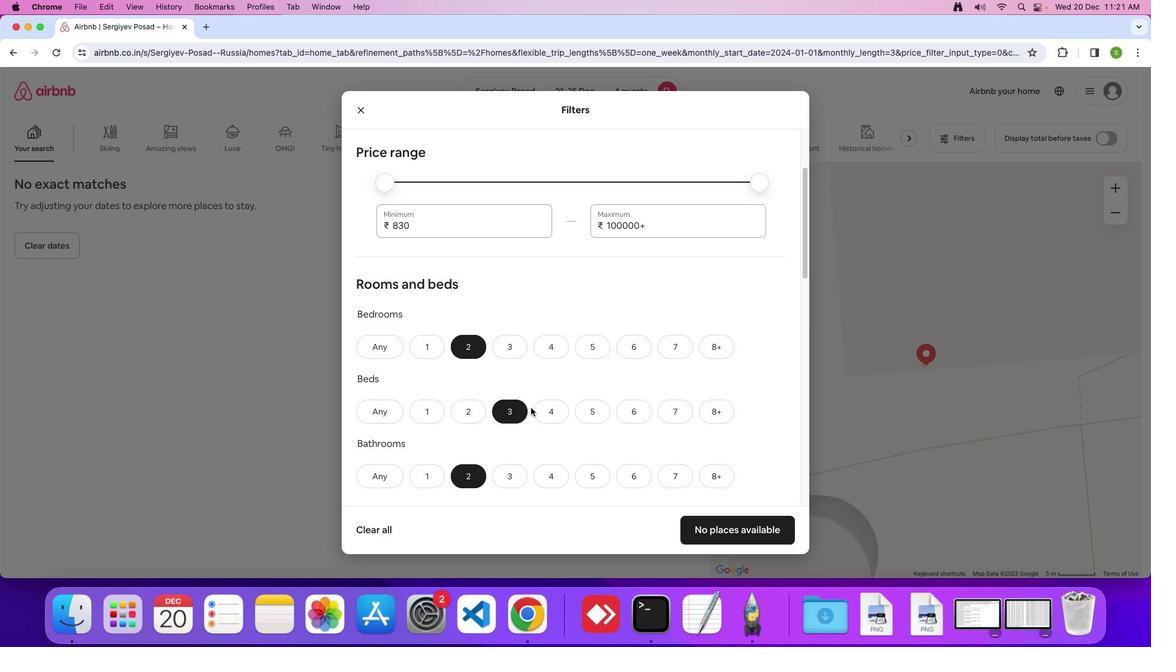 
Action: Mouse scrolled (530, 407) with delta (0, 0)
Screenshot: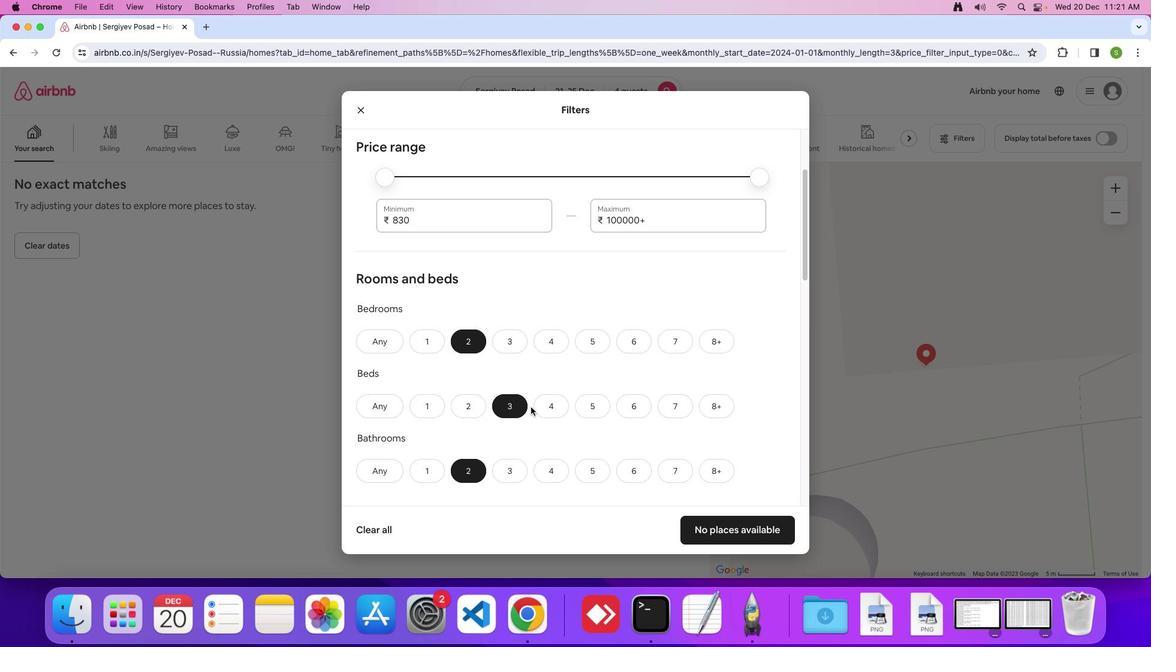 
Action: Mouse scrolled (530, 407) with delta (0, 0)
Screenshot: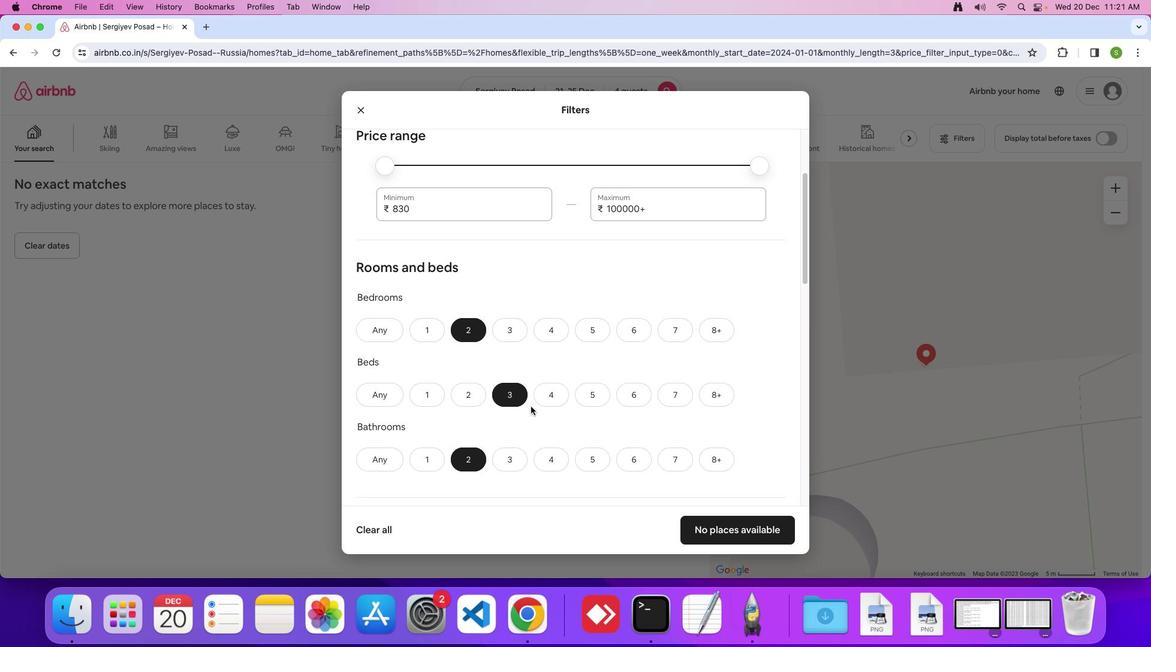 
Action: Mouse moved to (530, 406)
Screenshot: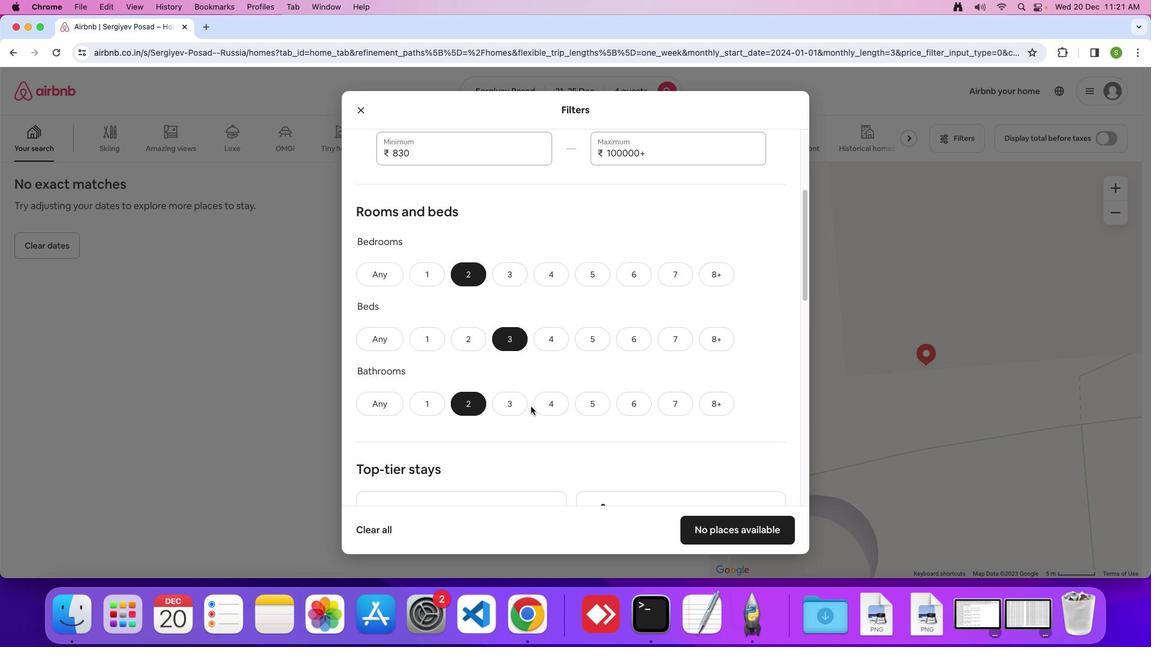 
Action: Mouse scrolled (530, 406) with delta (0, -1)
Screenshot: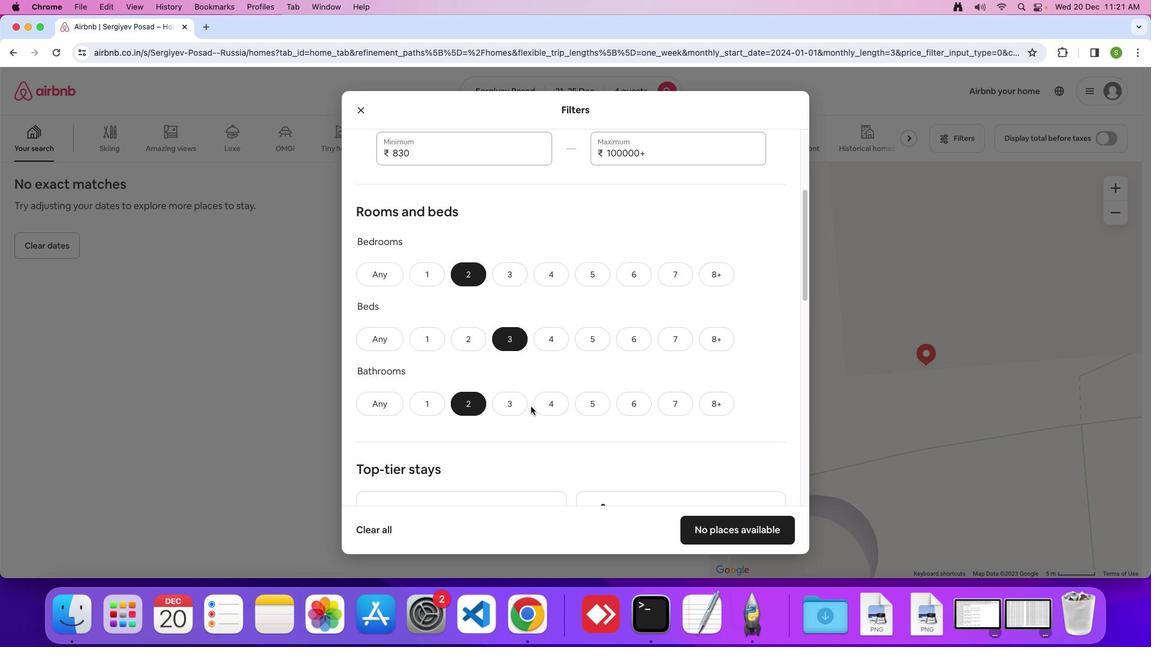 
Action: Mouse moved to (530, 405)
Screenshot: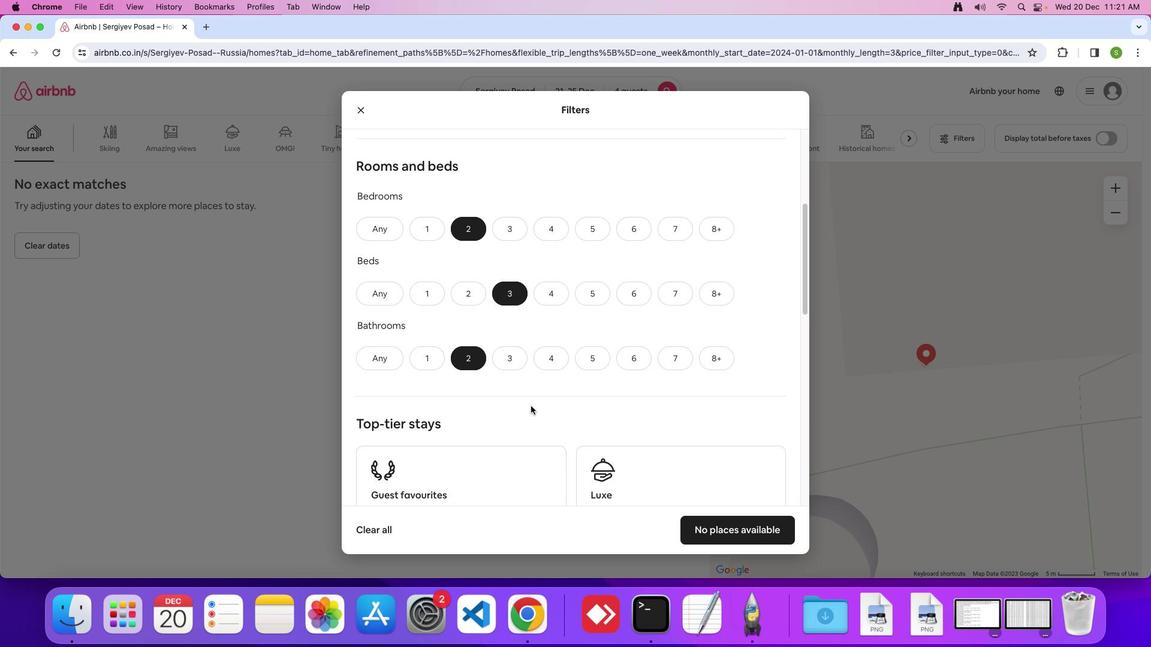 
Action: Mouse scrolled (530, 405) with delta (0, 0)
Screenshot: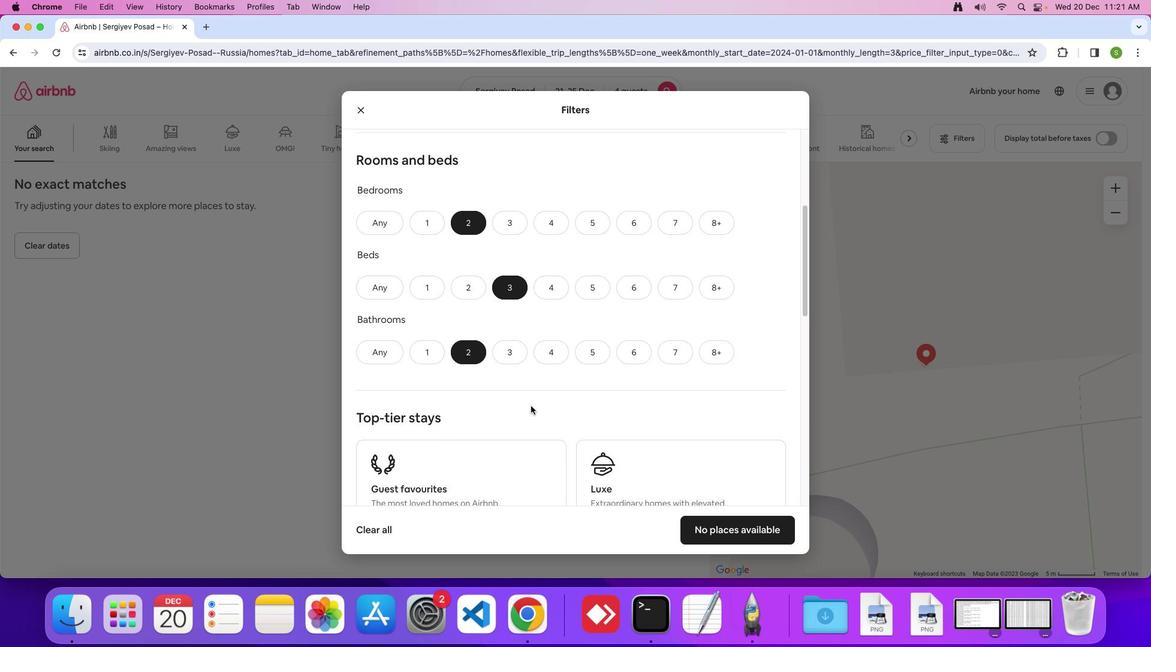 
Action: Mouse scrolled (530, 405) with delta (0, 0)
Screenshot: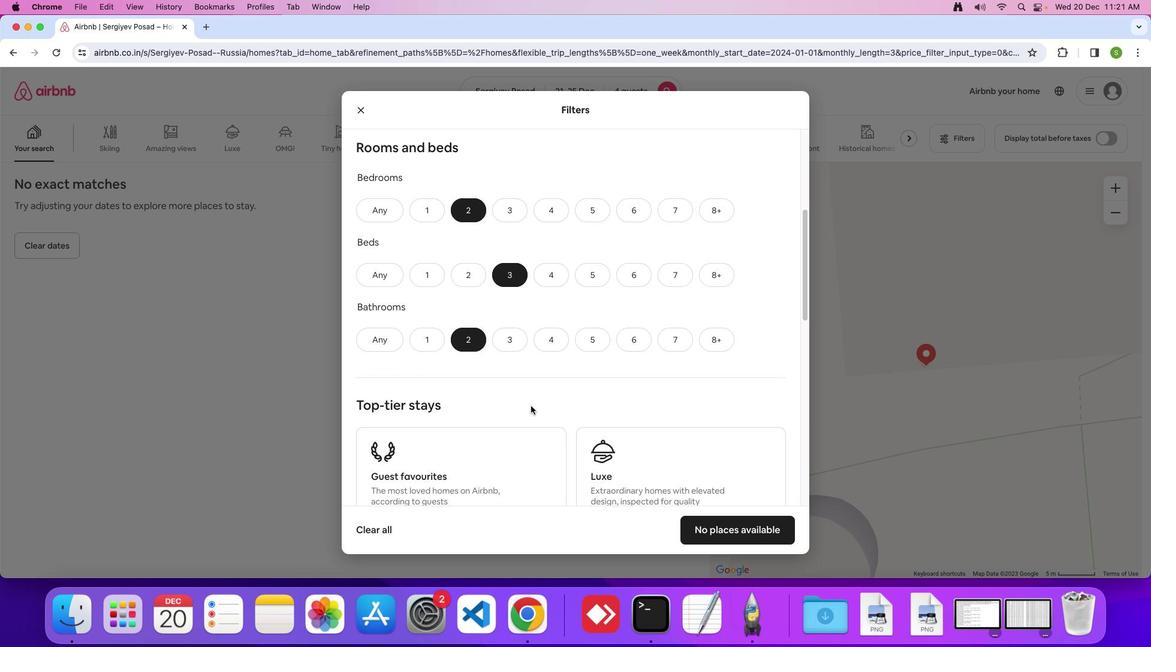 
Action: Mouse moved to (530, 405)
Screenshot: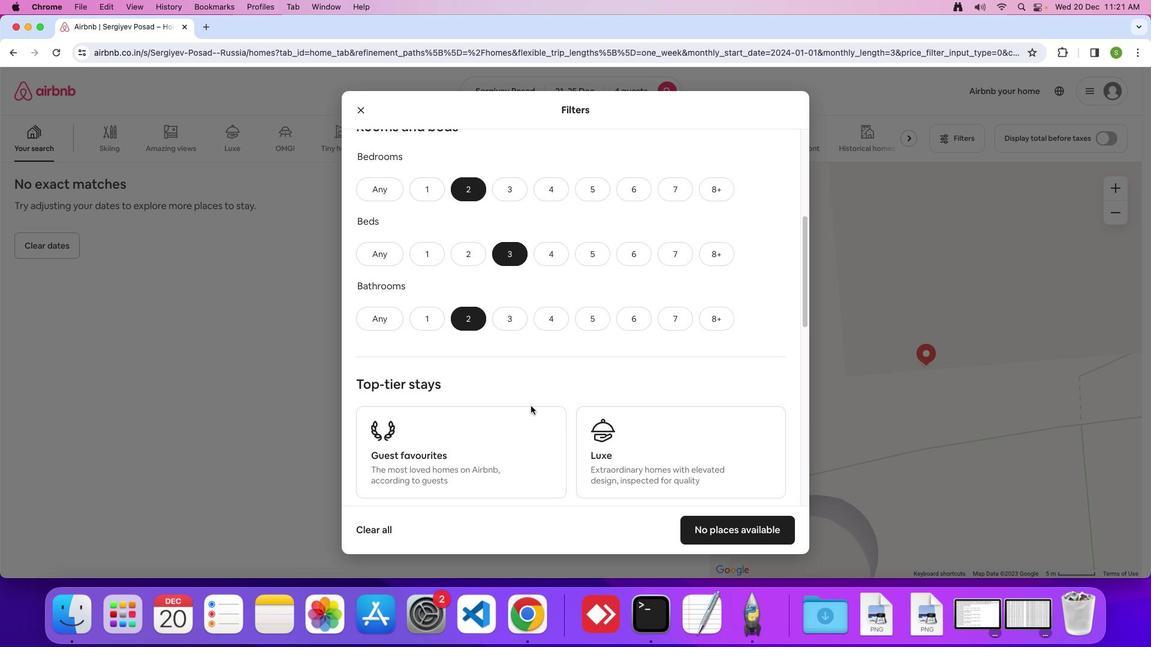 
Action: Mouse scrolled (530, 405) with delta (0, -1)
Screenshot: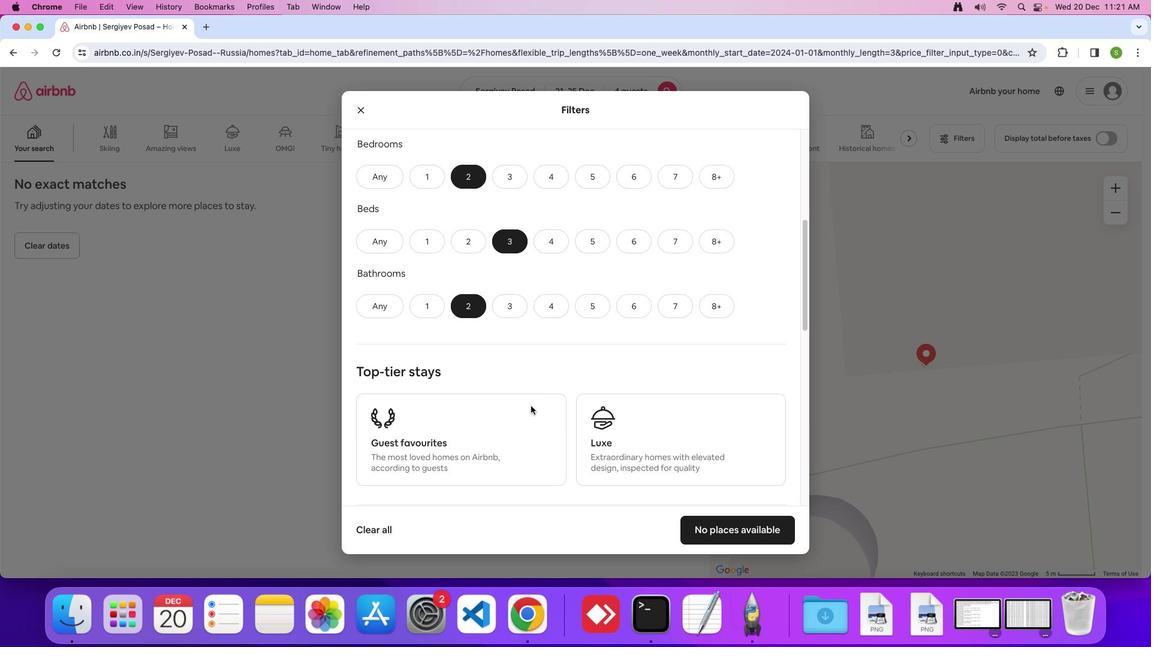 
Action: Mouse scrolled (530, 405) with delta (0, 0)
Screenshot: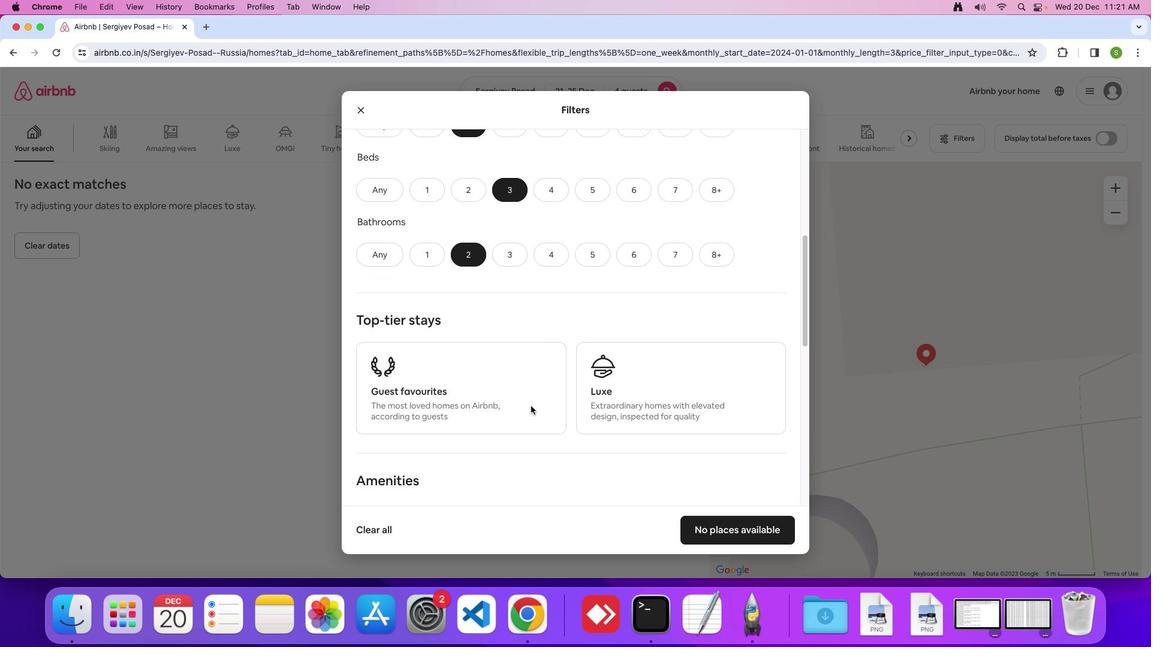 
Action: Mouse scrolled (530, 405) with delta (0, 0)
Screenshot: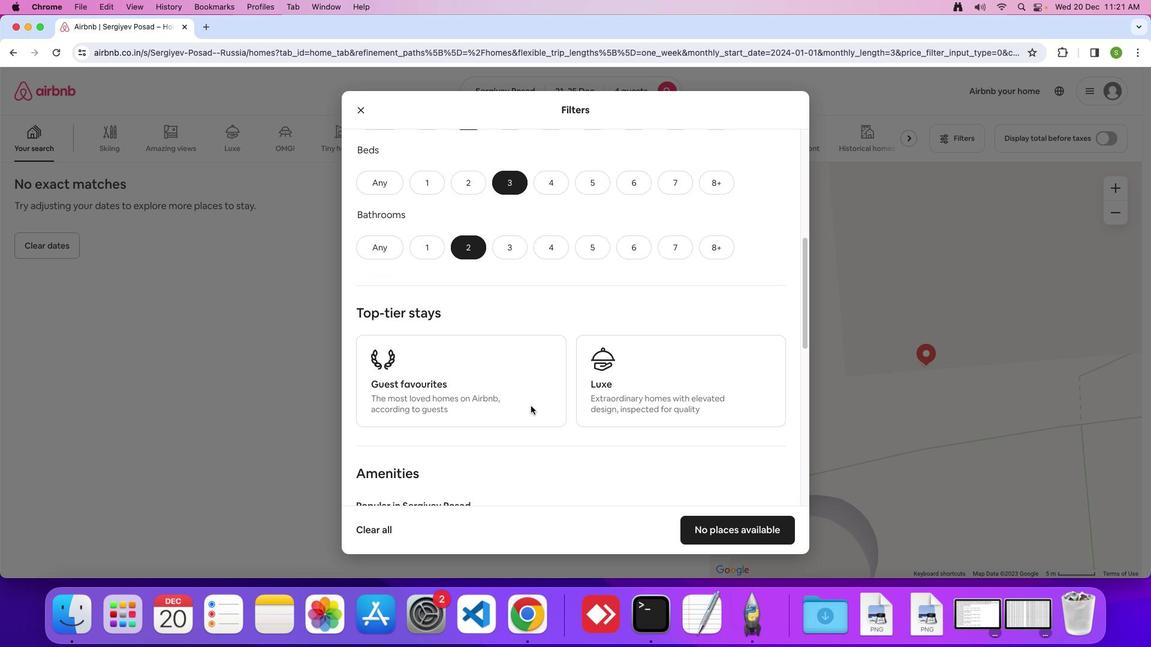 
Action: Mouse scrolled (530, 405) with delta (0, -1)
Screenshot: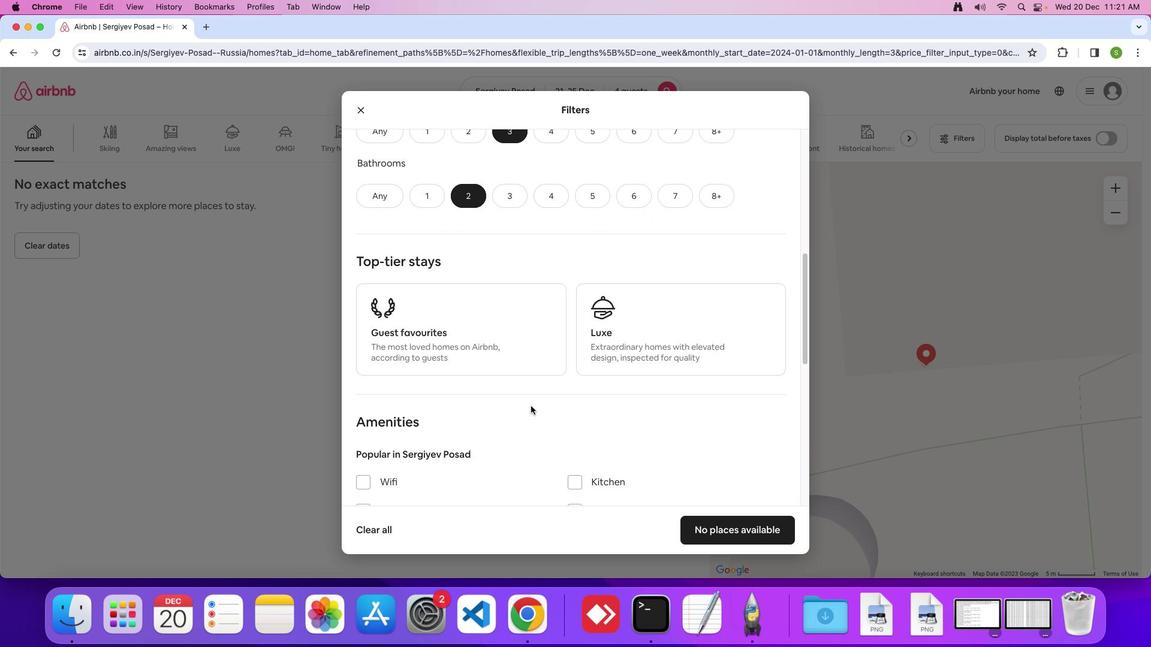 
Action: Mouse scrolled (530, 405) with delta (0, 0)
Screenshot: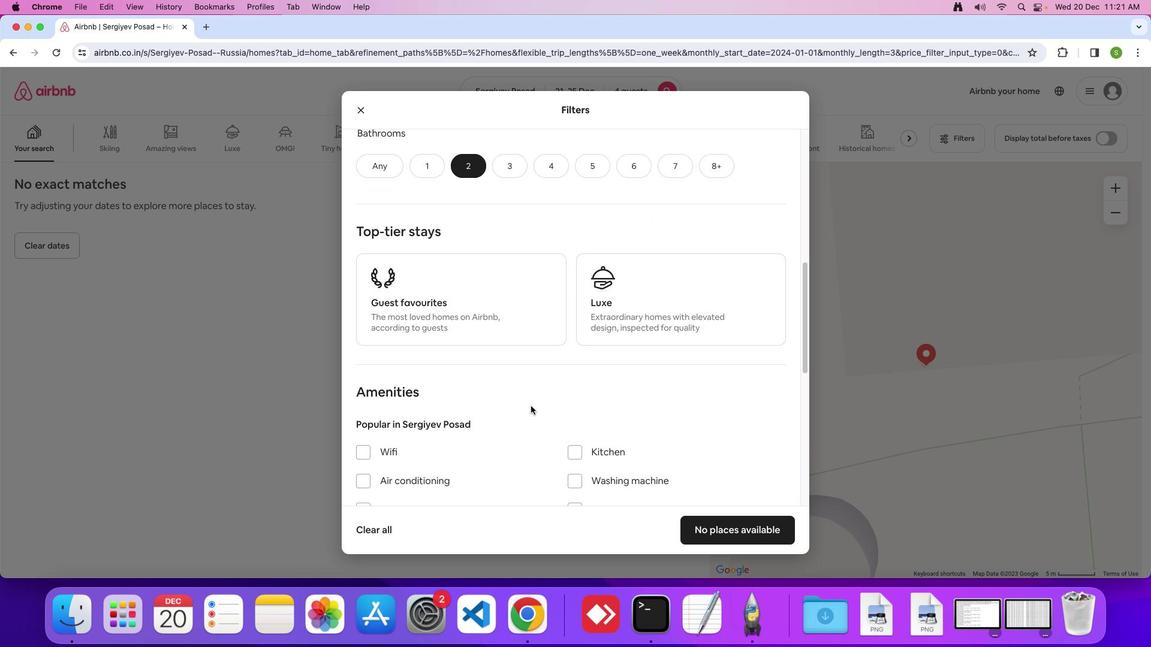 
Action: Mouse scrolled (530, 405) with delta (0, 0)
Screenshot: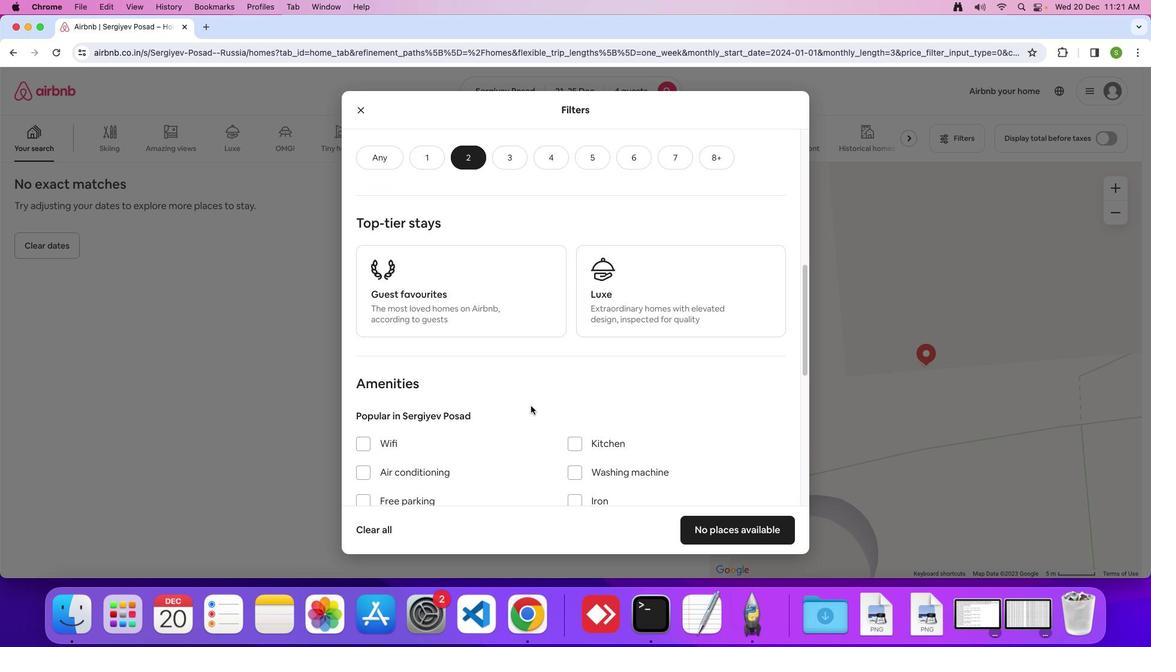 
Action: Mouse scrolled (530, 405) with delta (0, -1)
Screenshot: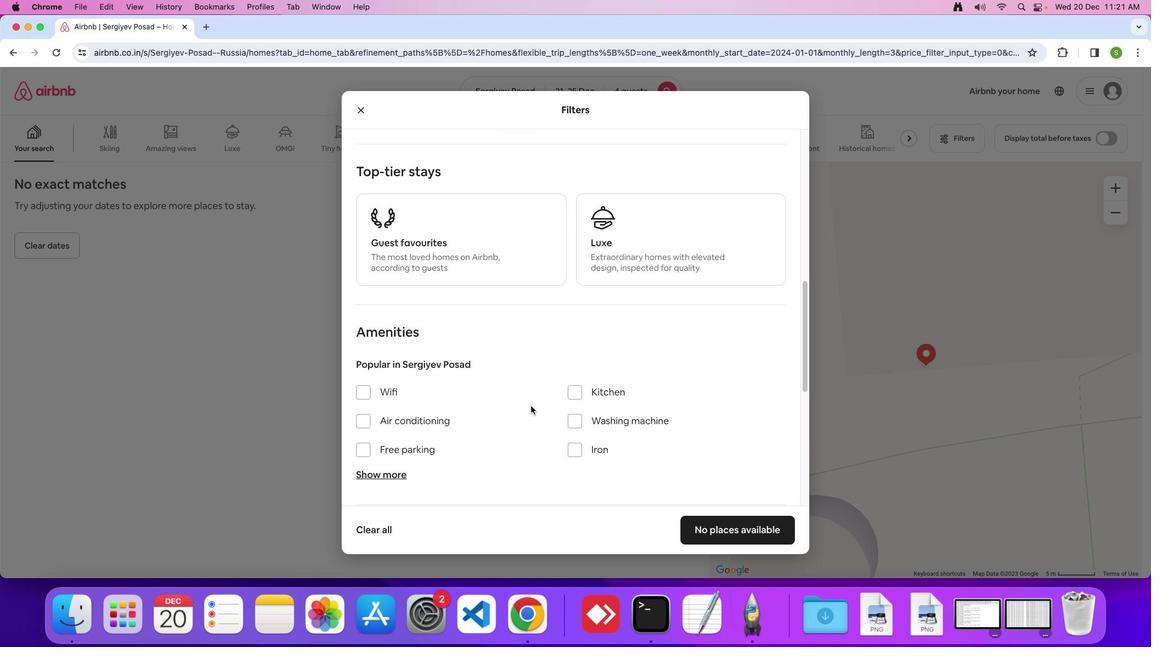 
Action: Mouse scrolled (530, 405) with delta (0, 0)
Screenshot: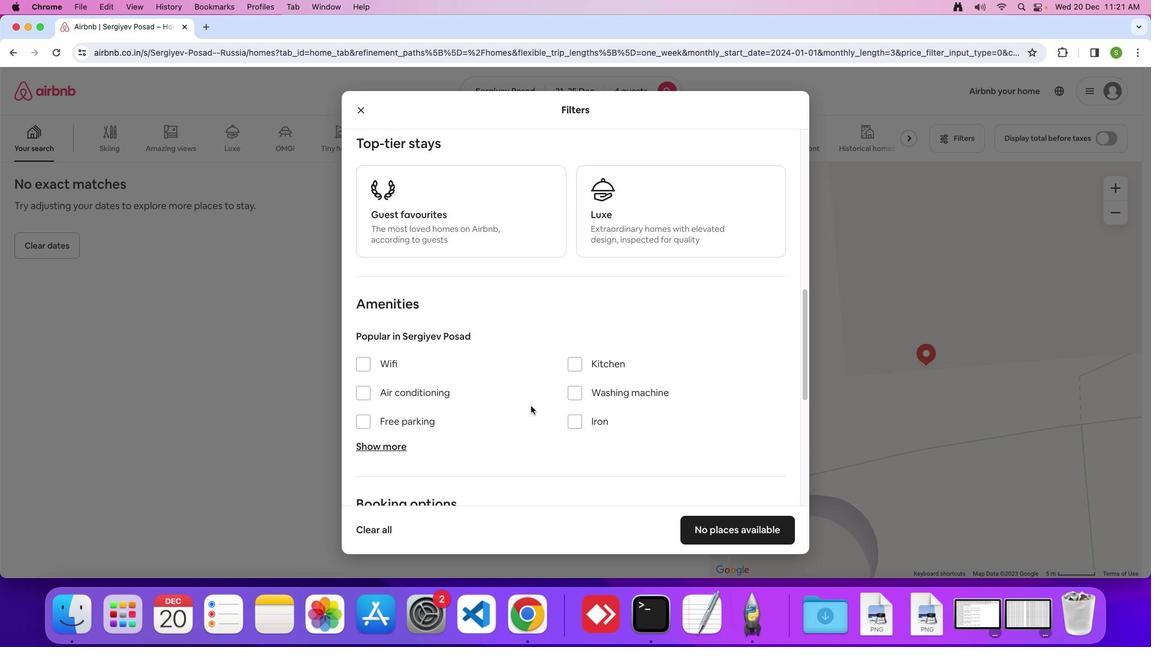 
Action: Mouse scrolled (530, 405) with delta (0, 0)
Screenshot: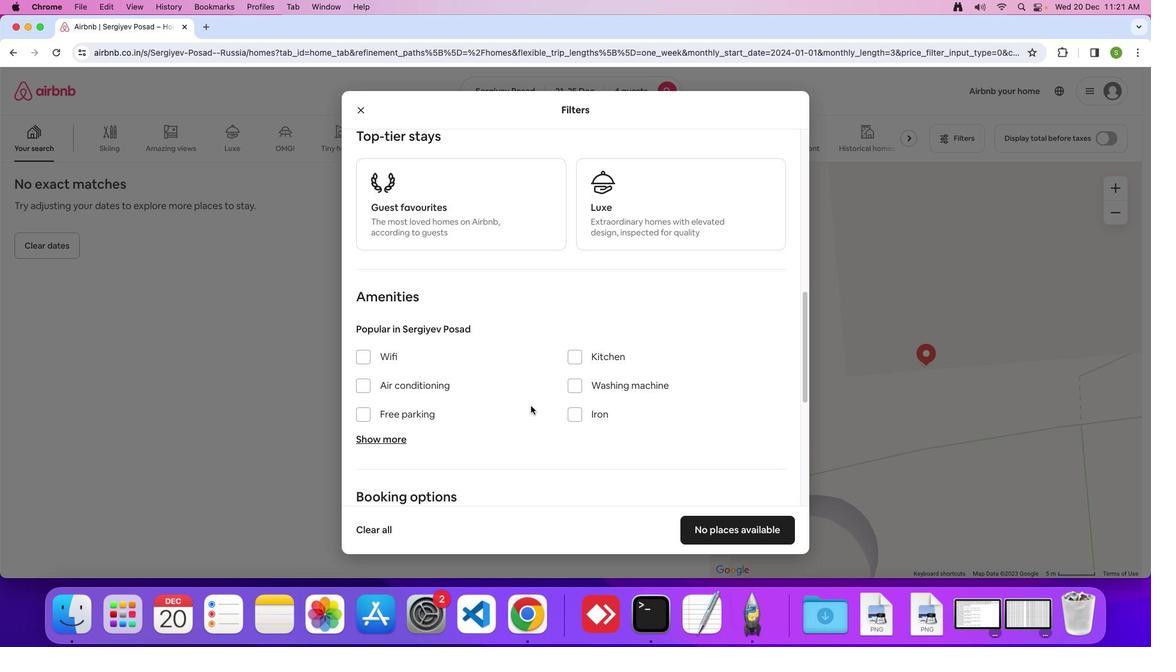 
Action: Mouse scrolled (530, 405) with delta (0, -1)
Screenshot: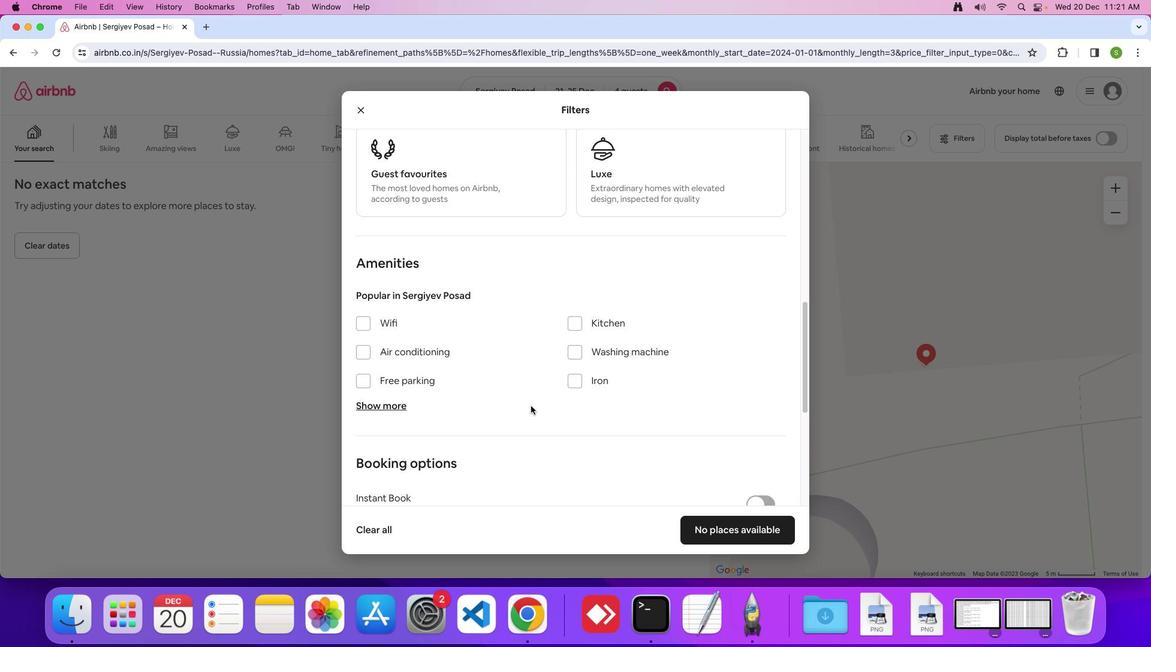
Action: Mouse scrolled (530, 405) with delta (0, 0)
Screenshot: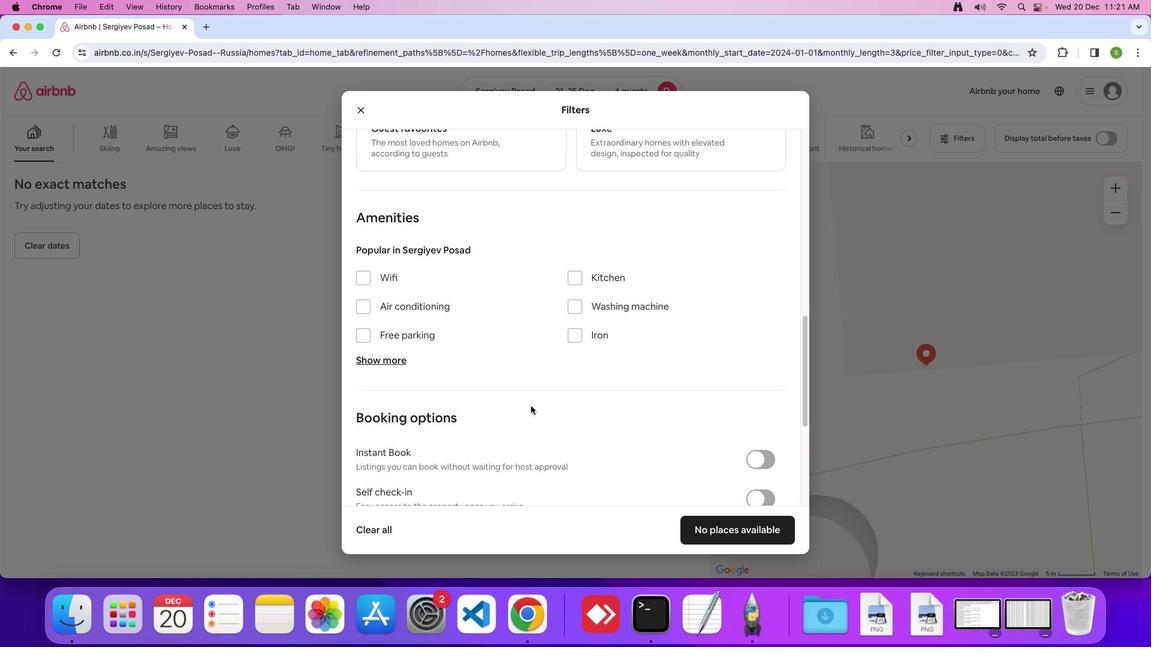 
Action: Mouse scrolled (530, 405) with delta (0, 0)
Screenshot: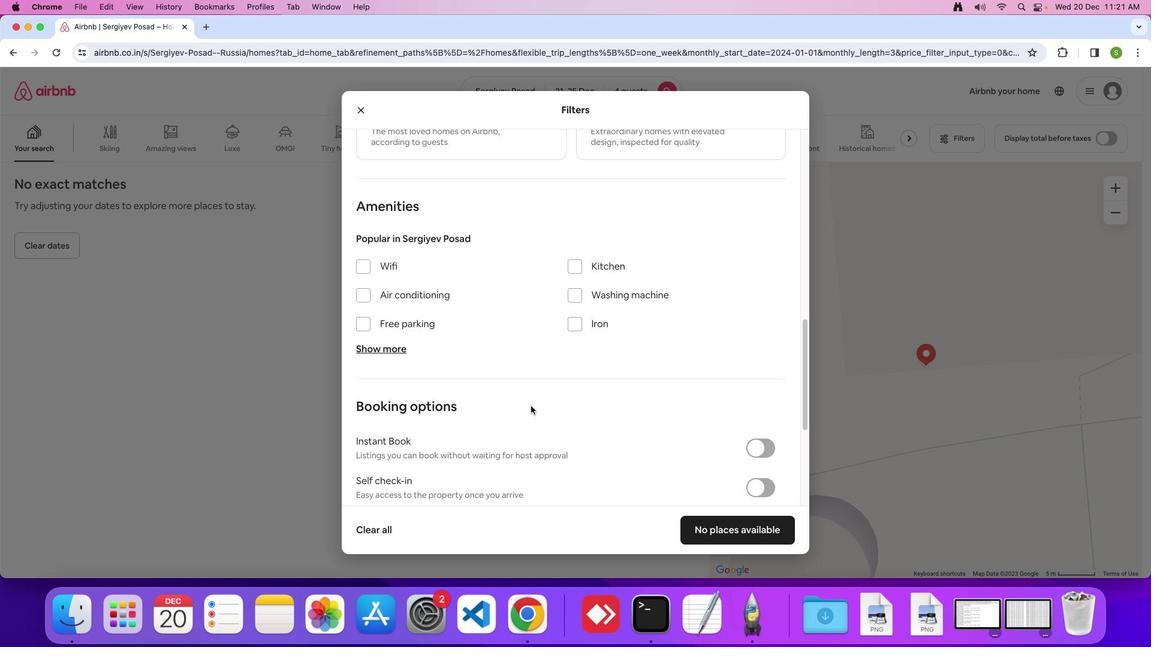 
Action: Mouse scrolled (530, 405) with delta (0, -1)
Screenshot: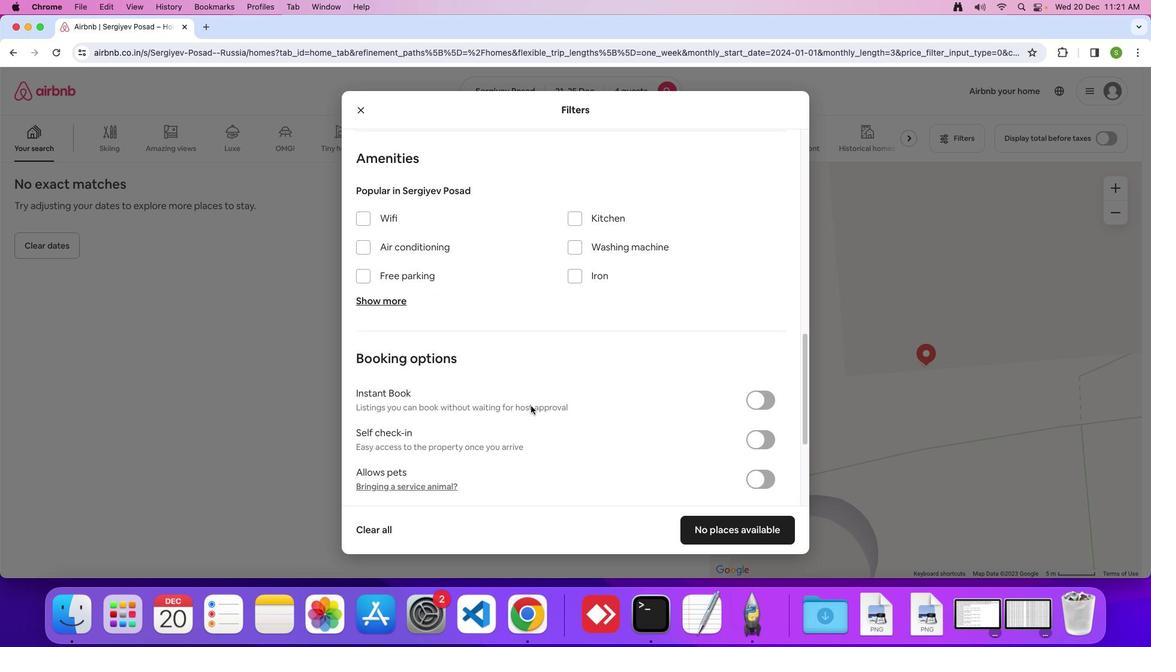 
Action: Mouse scrolled (530, 405) with delta (0, 0)
Screenshot: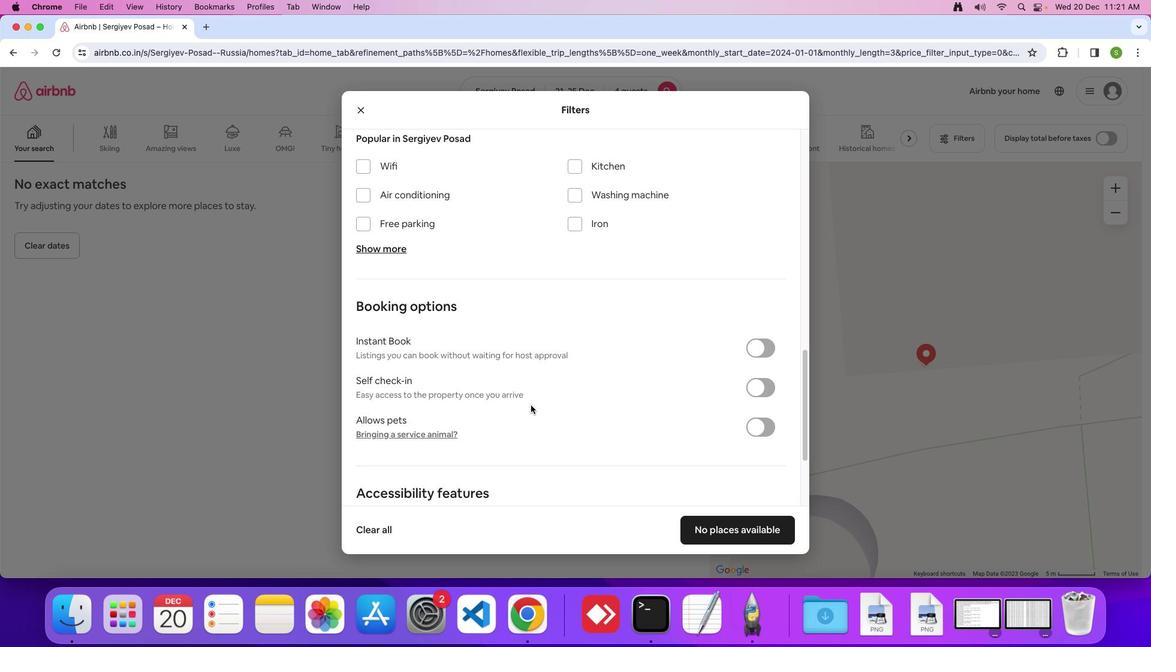 
Action: Mouse scrolled (530, 405) with delta (0, 0)
Screenshot: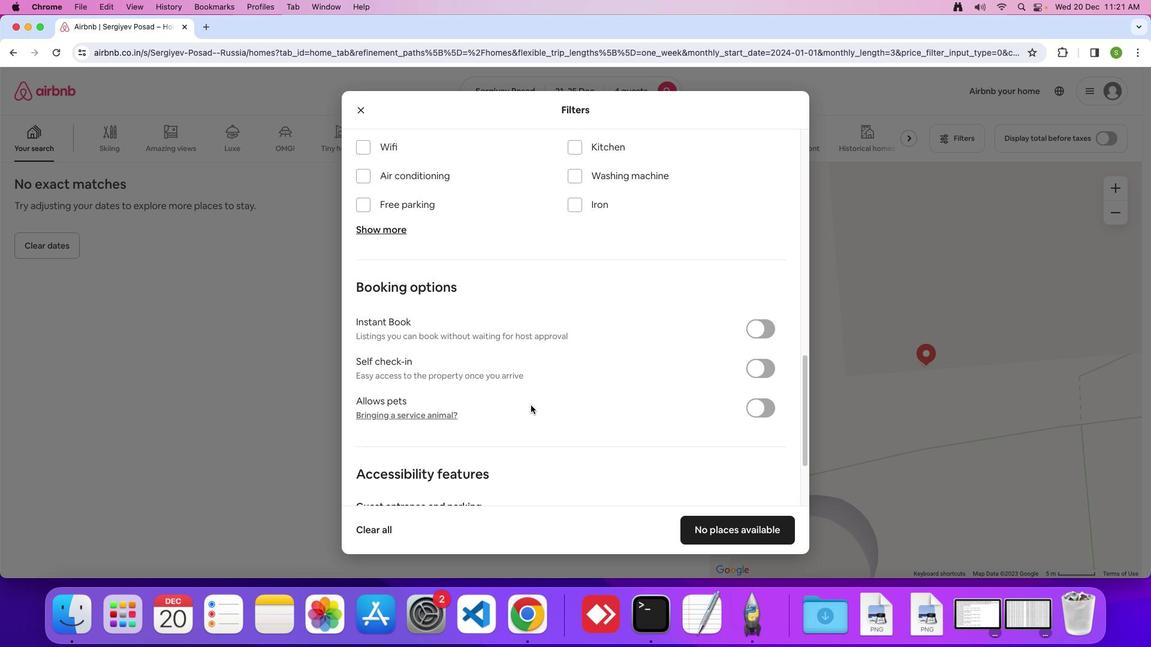 
Action: Mouse moved to (530, 405)
Screenshot: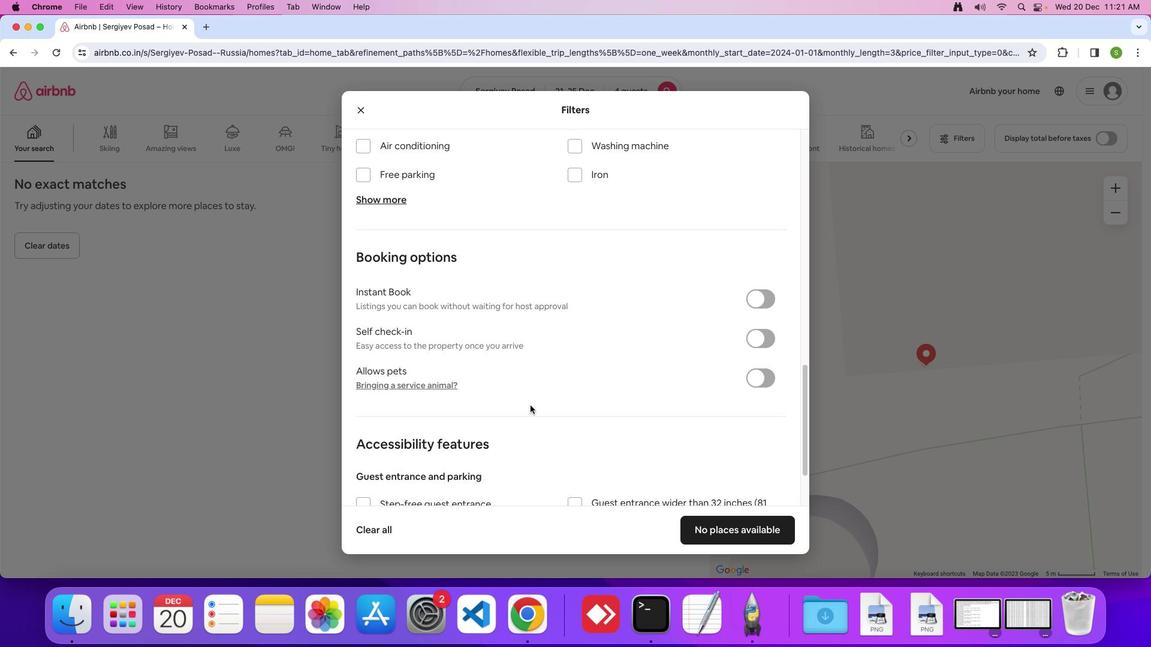 
Action: Mouse scrolled (530, 405) with delta (0, -1)
Screenshot: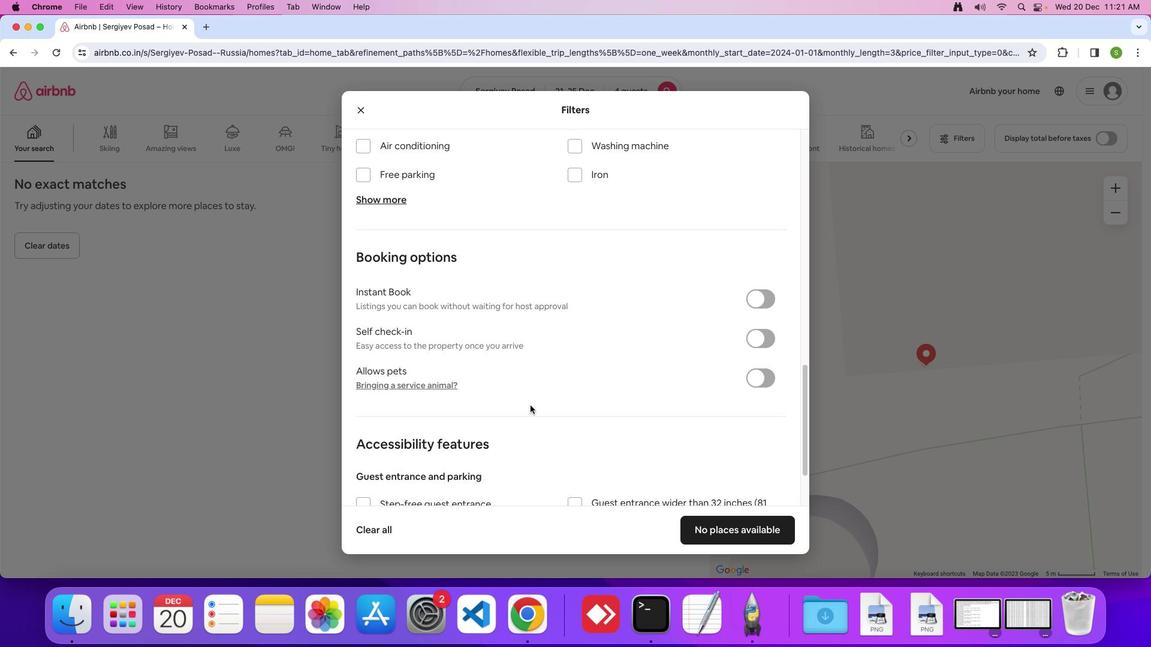 
Action: Mouse moved to (530, 404)
Screenshot: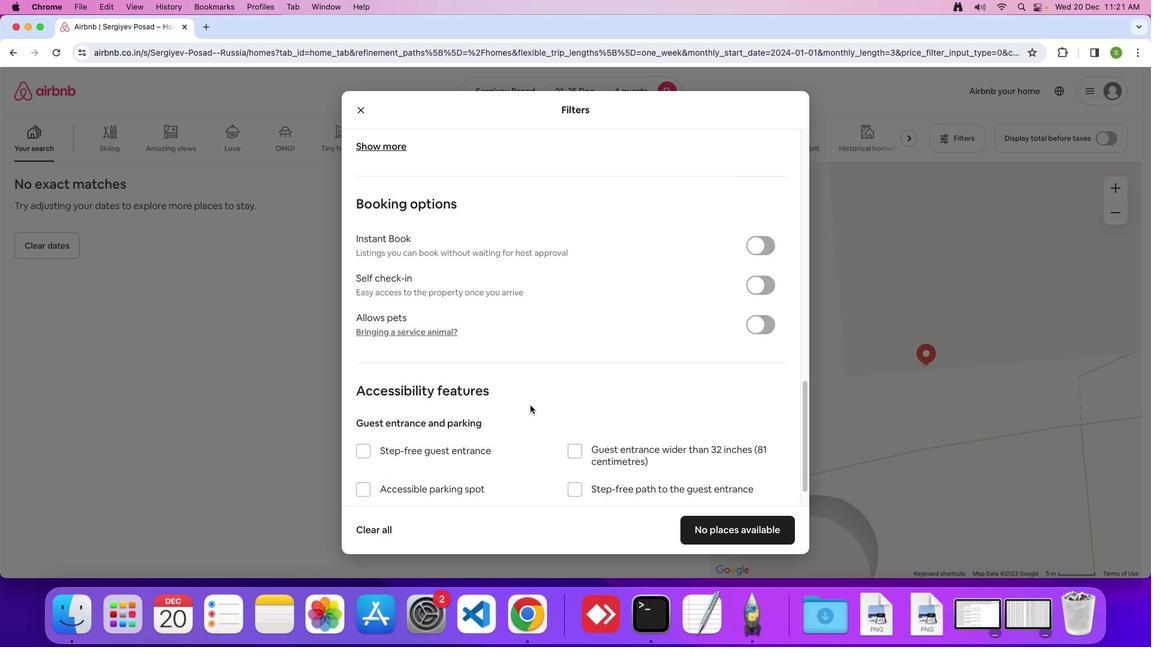 
Action: Mouse scrolled (530, 404) with delta (0, 0)
Screenshot: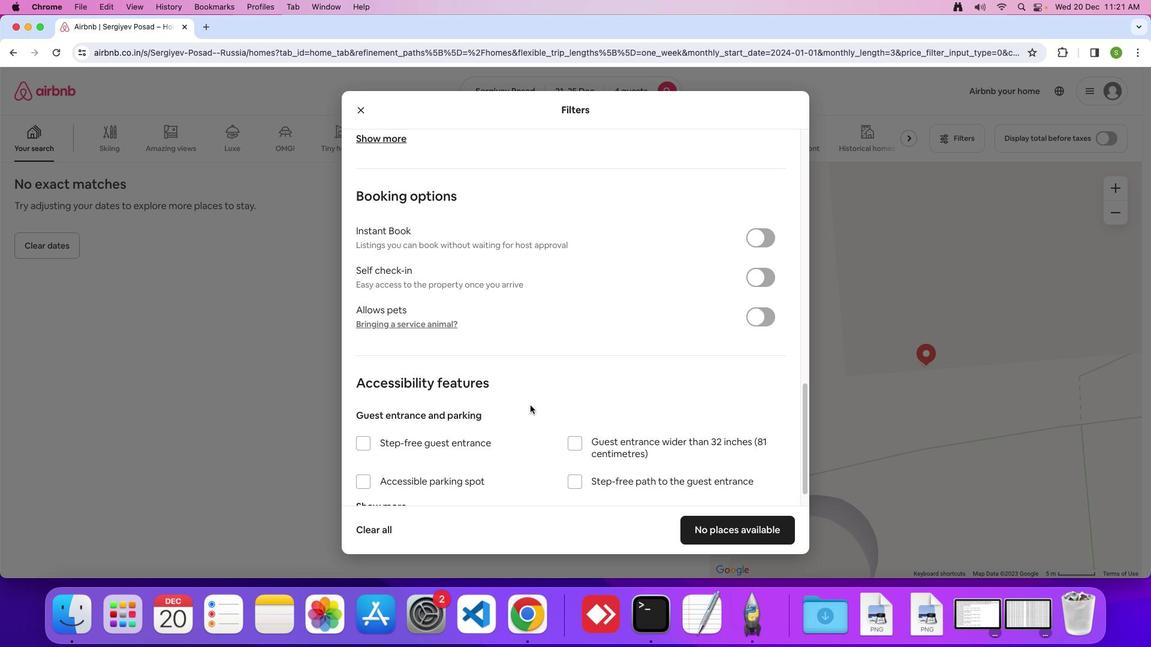 
Action: Mouse scrolled (530, 404) with delta (0, 0)
Screenshot: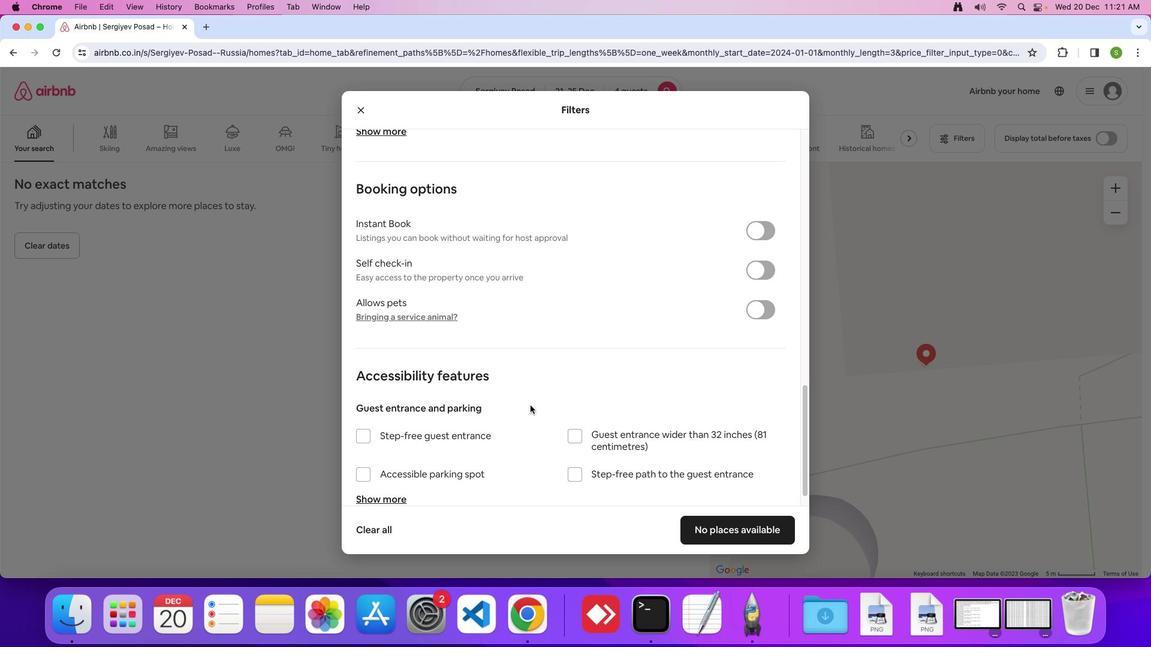 
Action: Mouse scrolled (530, 404) with delta (0, -1)
Screenshot: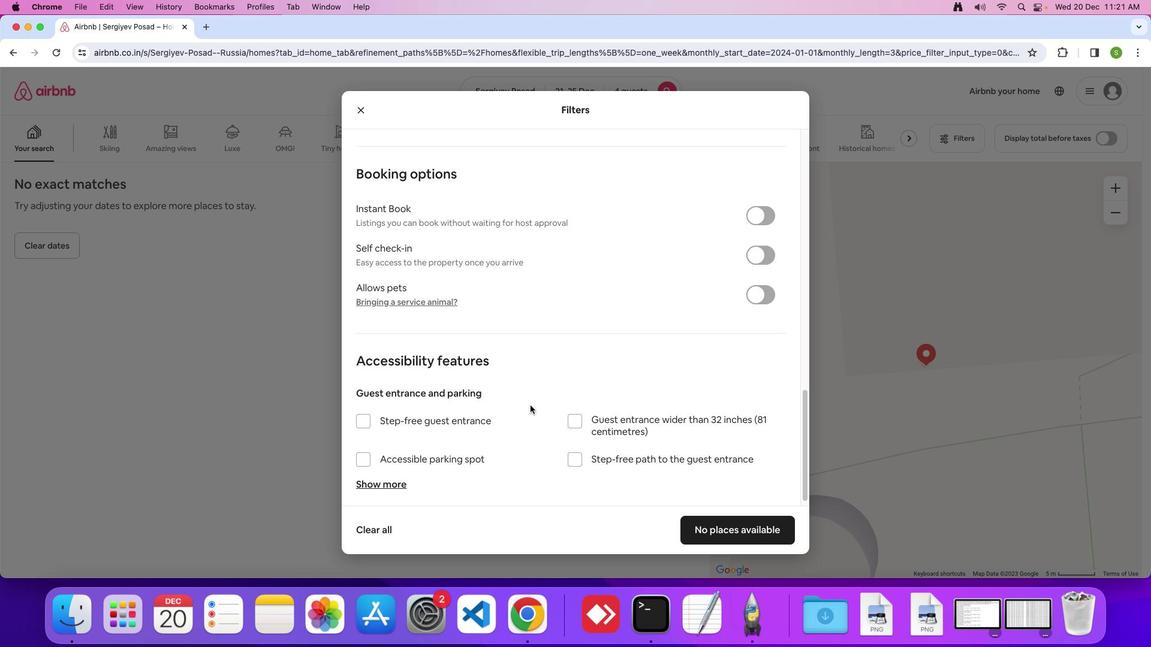 
Action: Mouse scrolled (530, 404) with delta (0, 0)
Screenshot: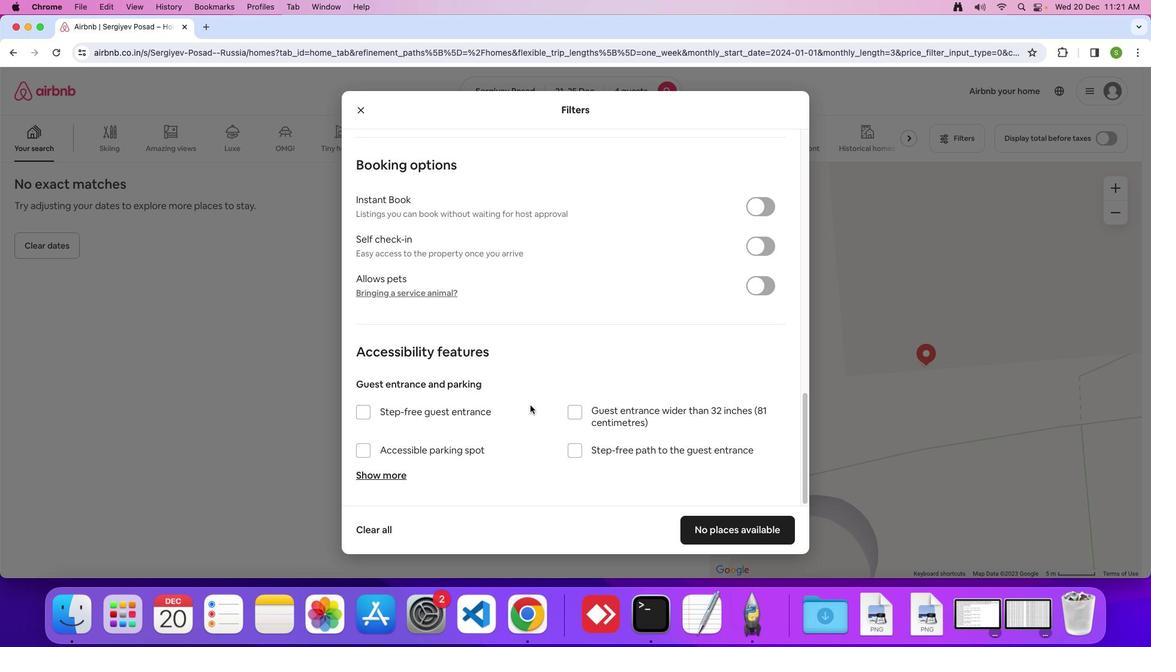 
Action: Mouse scrolled (530, 404) with delta (0, 0)
Screenshot: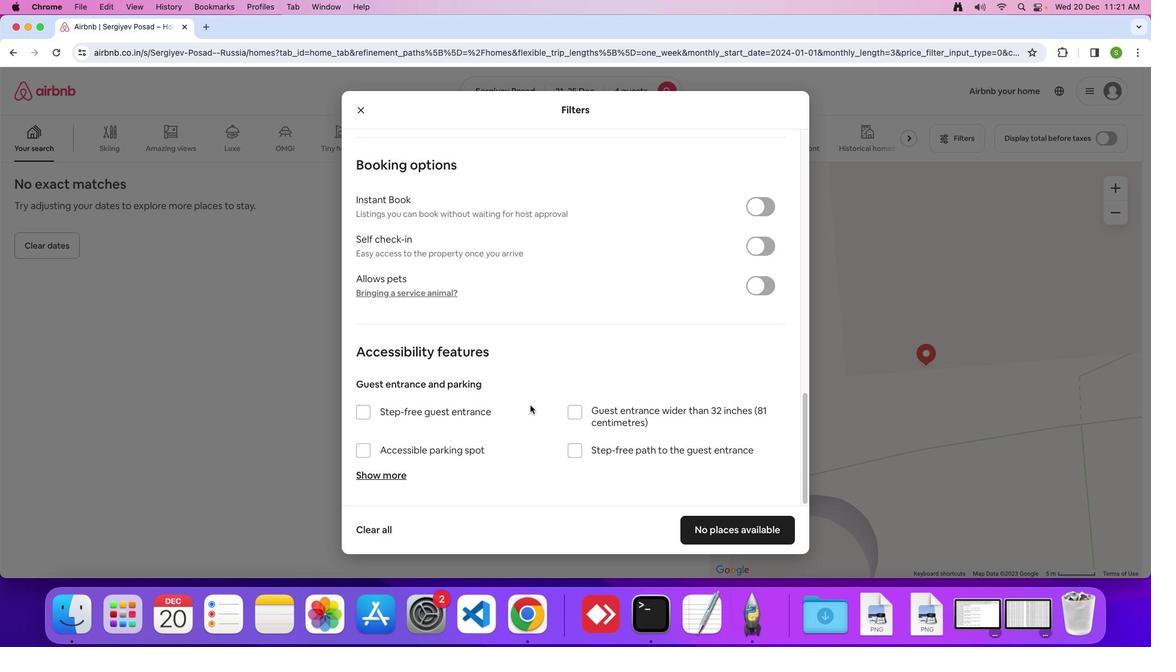
Action: Mouse scrolled (530, 404) with delta (0, -1)
Screenshot: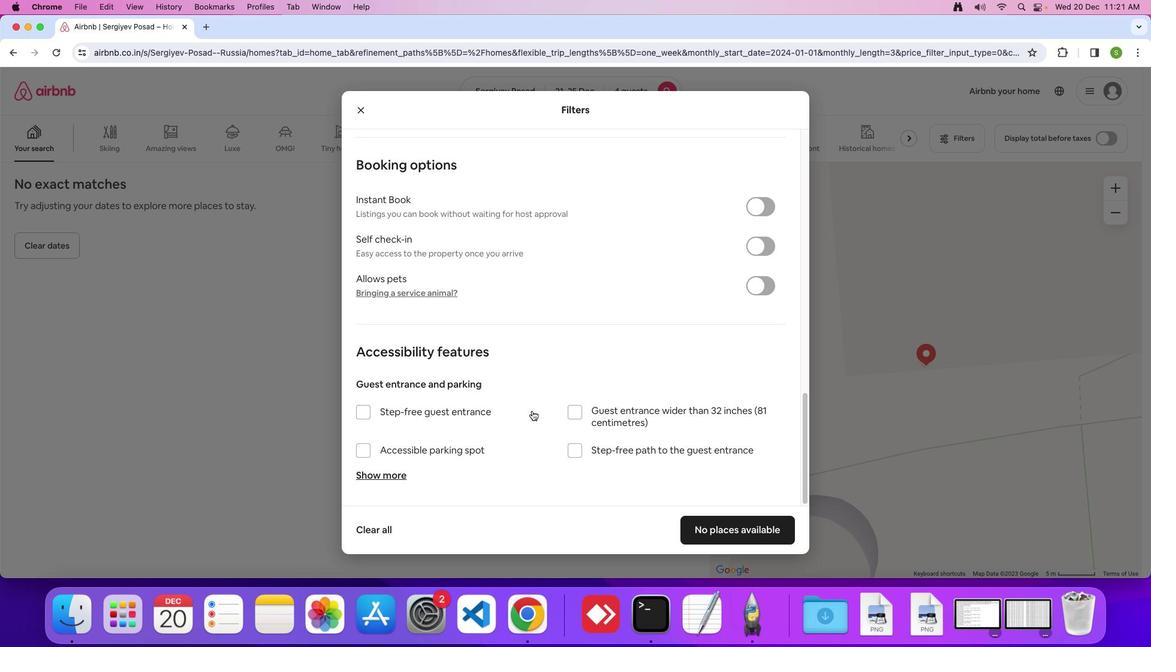 
Action: Mouse moved to (714, 525)
Screenshot: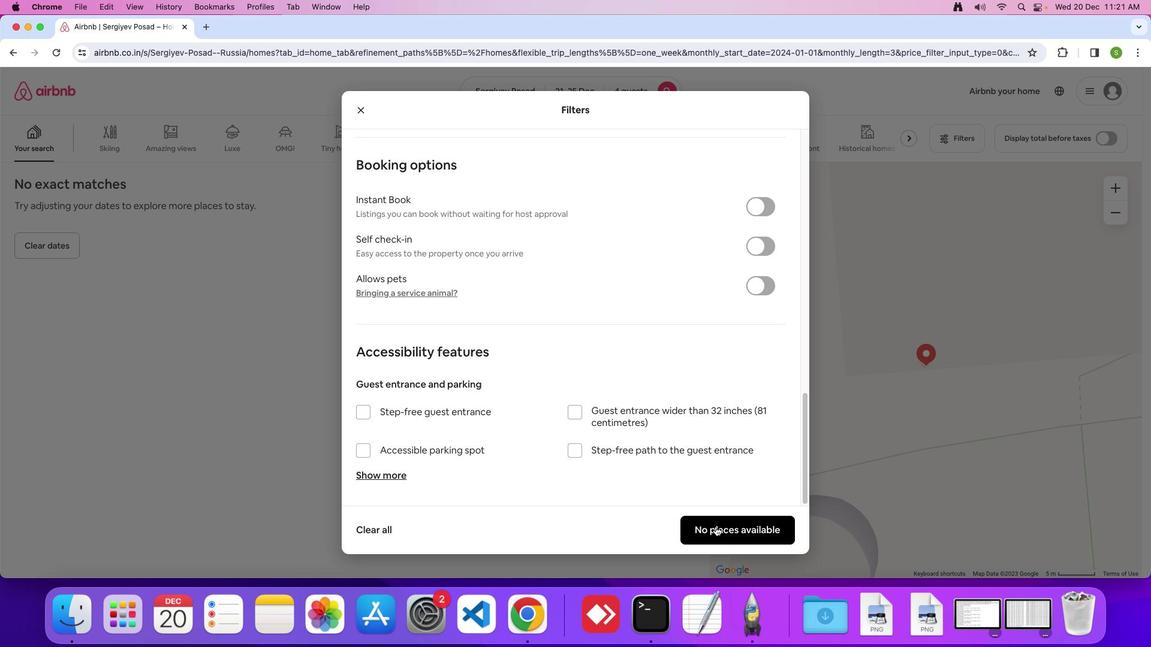 
Action: Mouse pressed left at (714, 525)
Screenshot: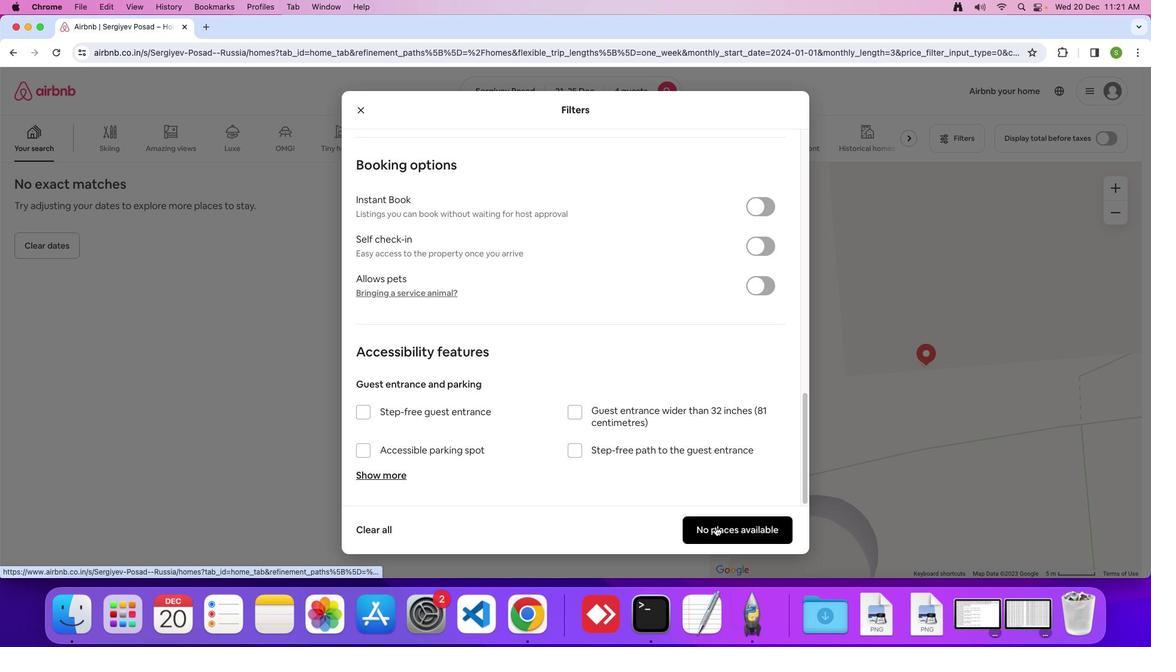 
Action: Mouse moved to (475, 360)
Screenshot: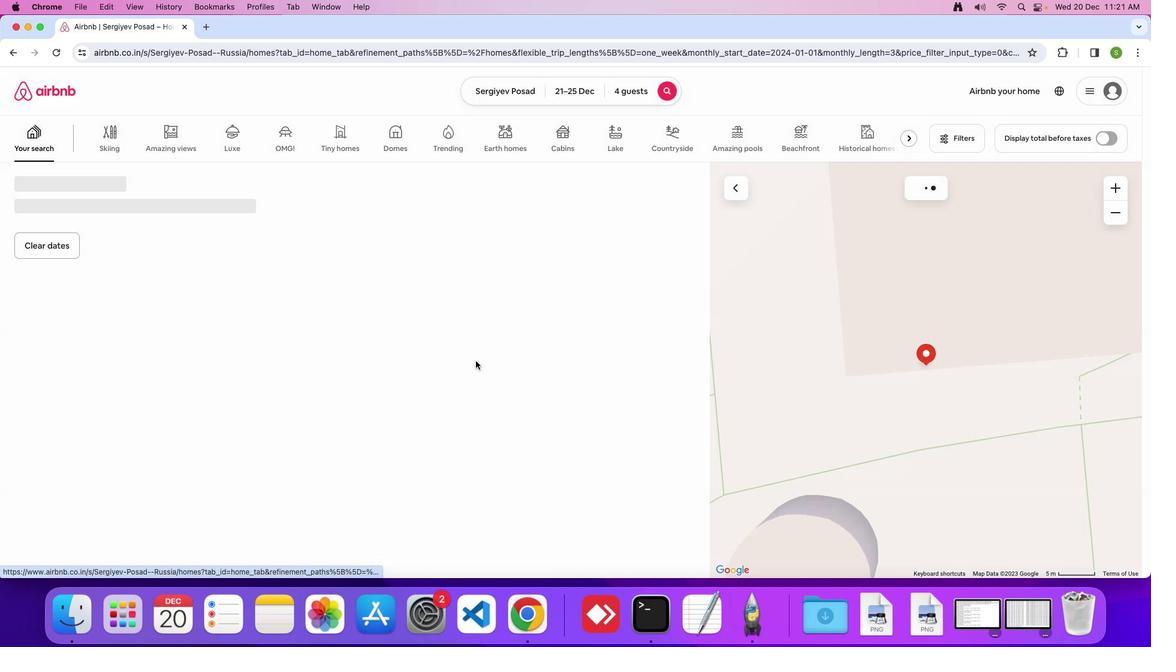 
